 Task: Log work in the project AgileHive for the issue 'Create a new online platform for online public speaking courses with advanced speech analysis and feedback features' spent time as '4w 5d 3h 19m' and remaining time as '2w 3d 12h 59m' and move to top of backlog. Now add the issue to the epic 'Network infrastructure upgrade'. Log work in the project AgileHive for the issue 'Implement a new cloud-based talent management system for a company with advanced talent acquisition and performance evaluation features' spent time as '5w 5d 6h 57m' and remaining time as '3w 3d 6h 51m' and move to bottom of backlog. Now add the issue to the epic 'IT Access Management'
Action: Mouse moved to (188, 64)
Screenshot: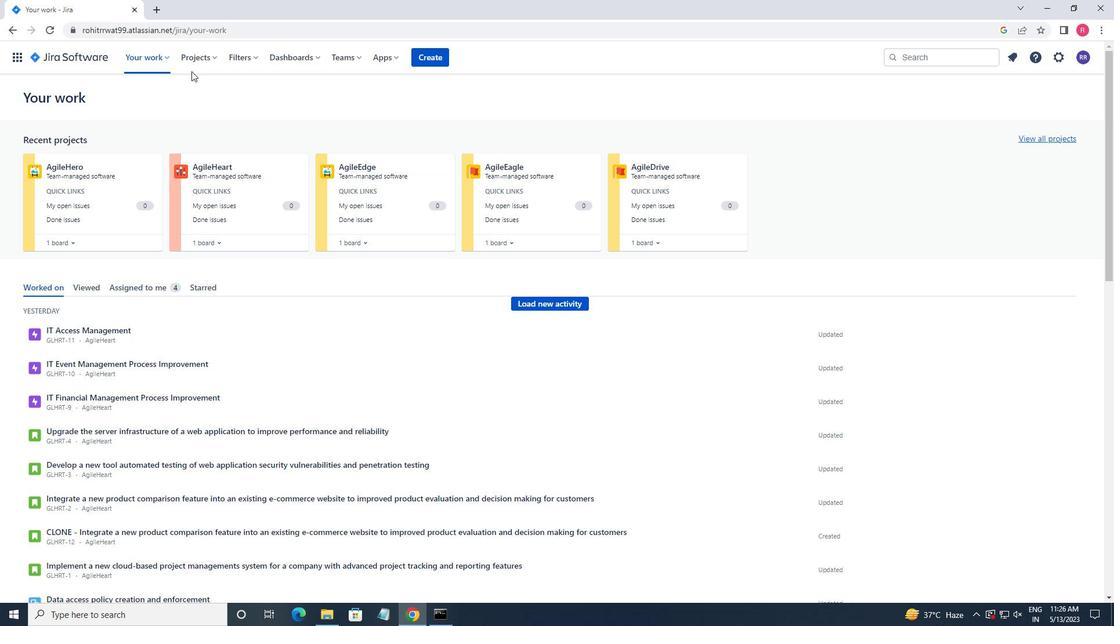 
Action: Mouse pressed left at (188, 64)
Screenshot: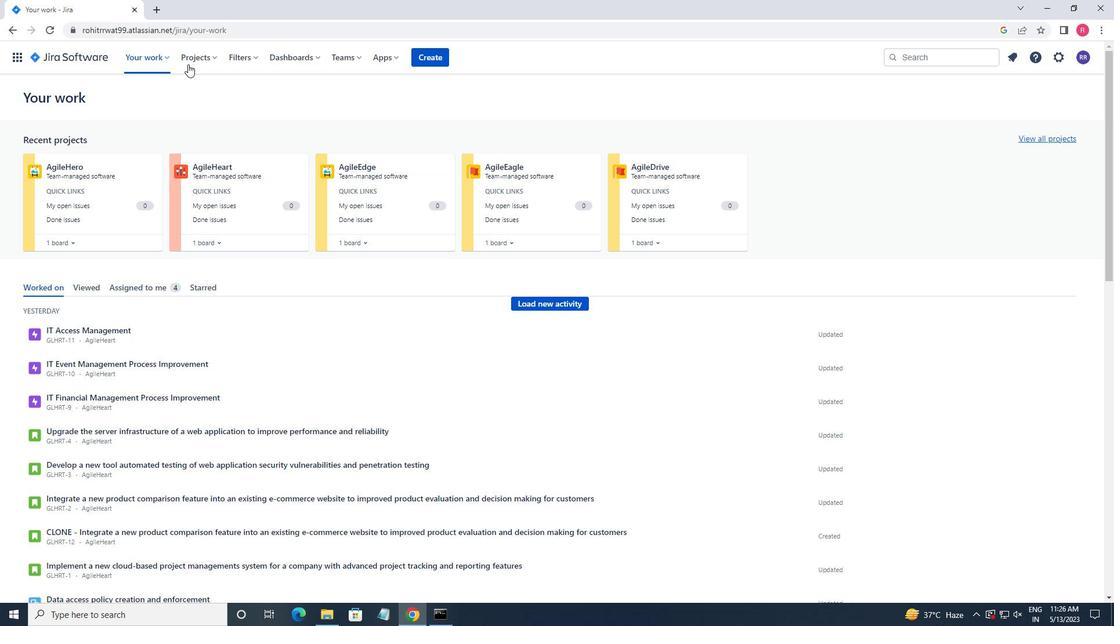 
Action: Mouse moved to (226, 113)
Screenshot: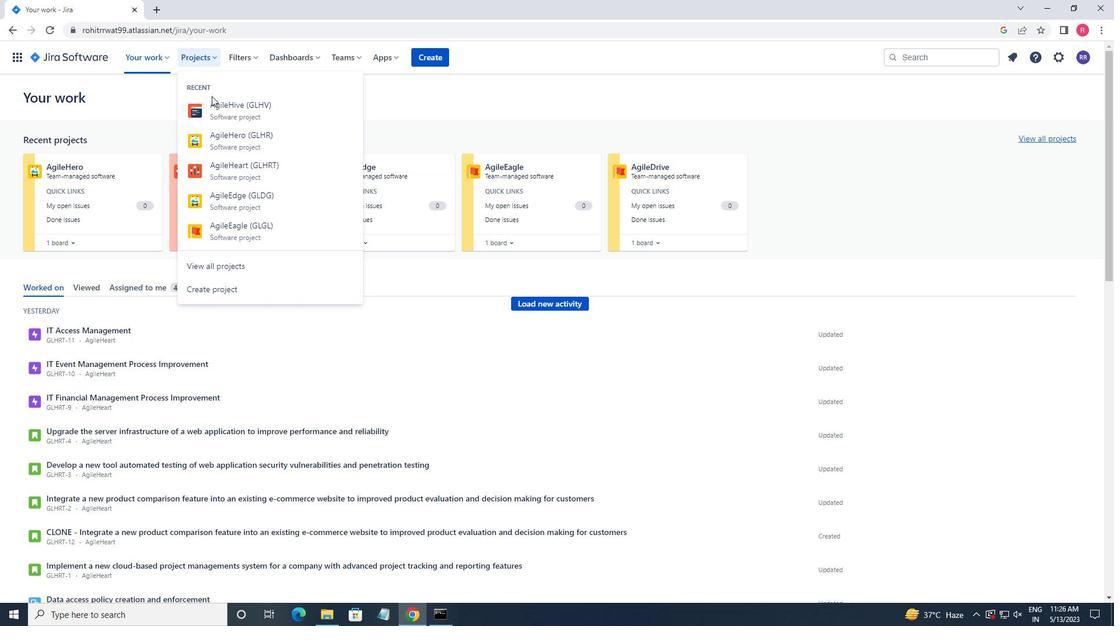 
Action: Mouse pressed left at (226, 113)
Screenshot: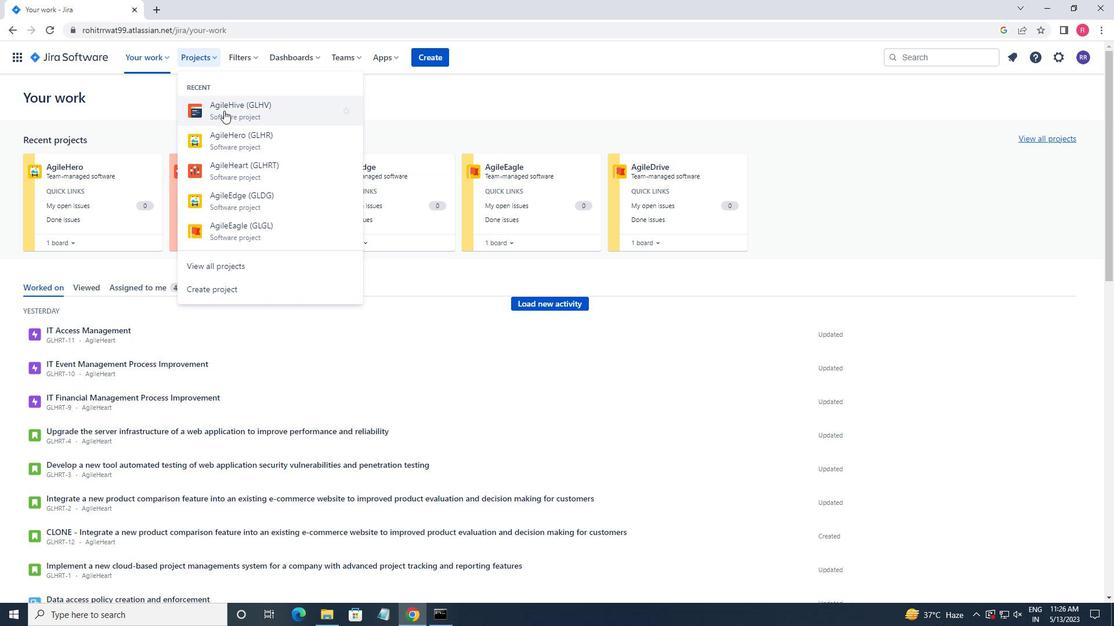 
Action: Mouse moved to (58, 179)
Screenshot: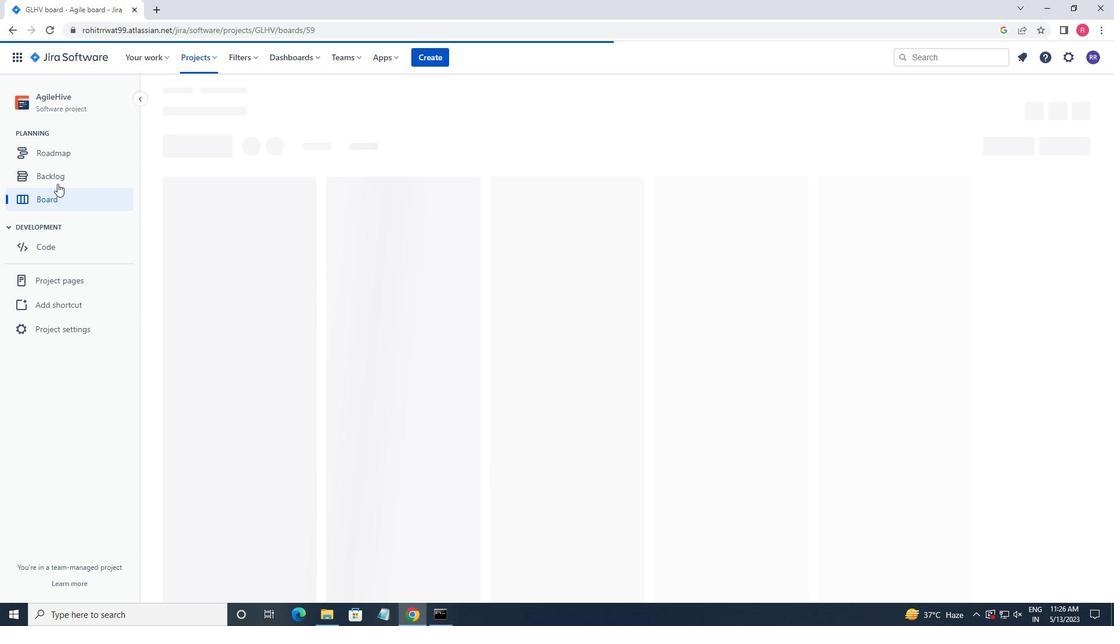 
Action: Mouse pressed left at (58, 179)
Screenshot: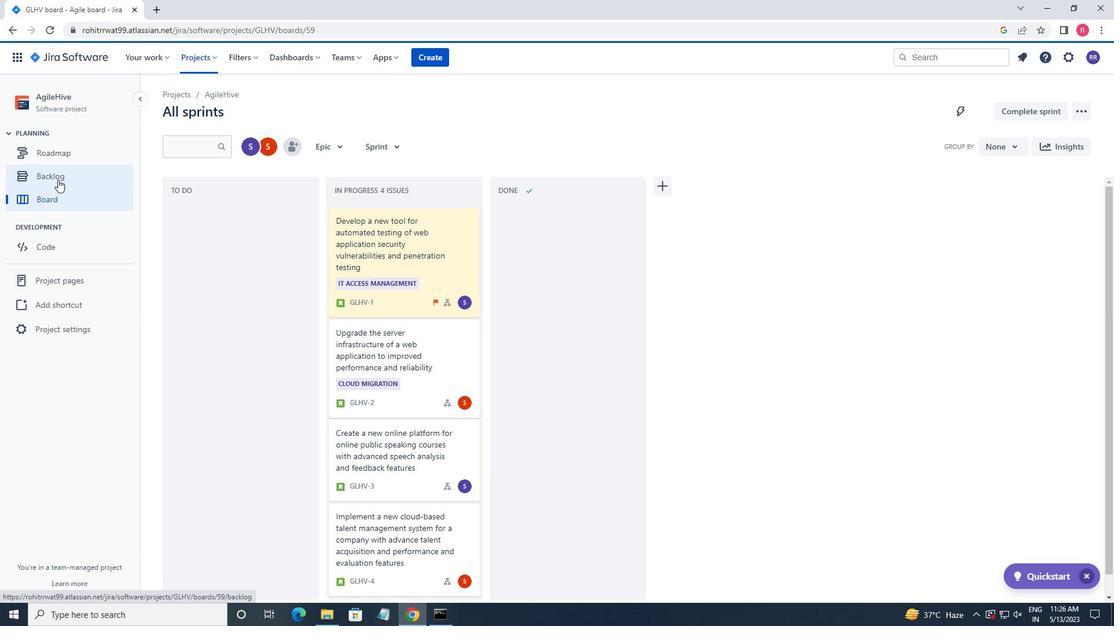 
Action: Mouse moved to (860, 229)
Screenshot: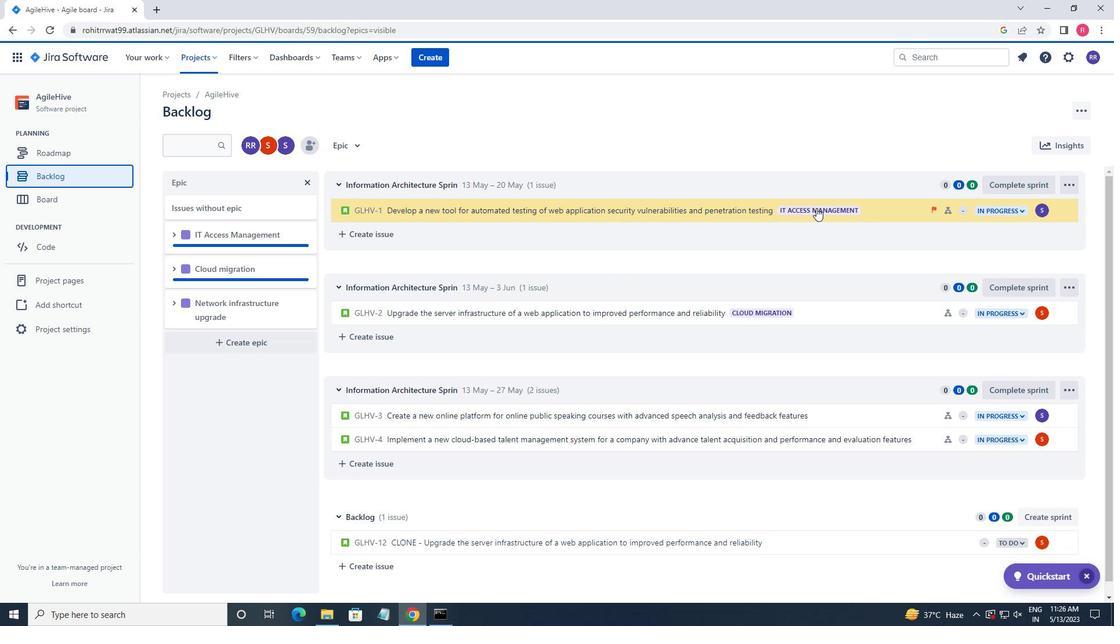 
Action: Mouse scrolled (860, 229) with delta (0, 0)
Screenshot: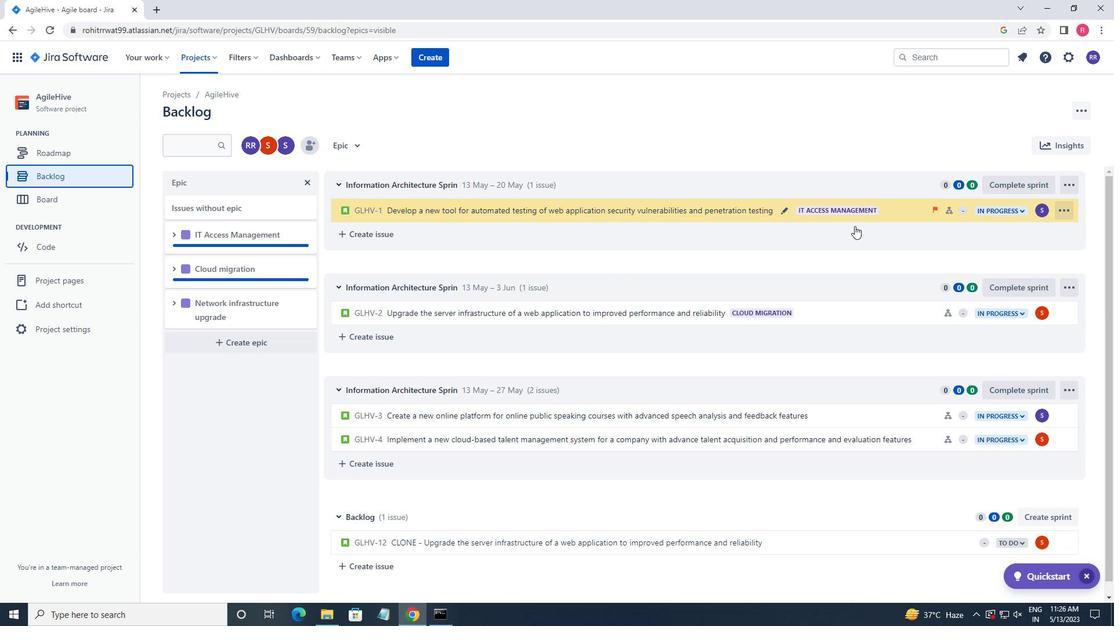 
Action: Mouse scrolled (860, 229) with delta (0, 0)
Screenshot: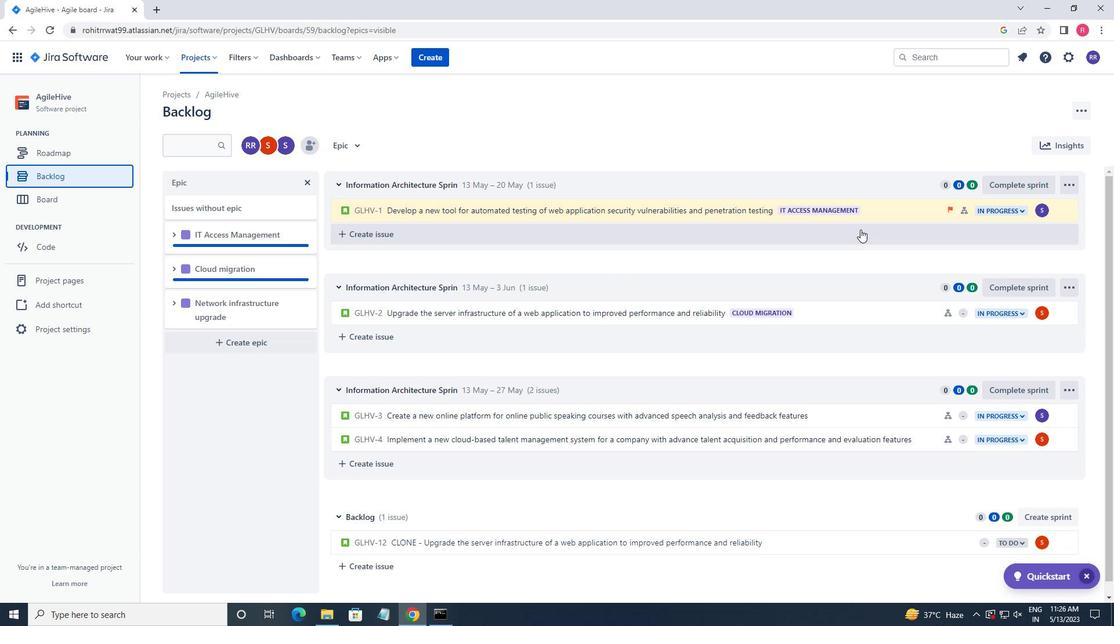 
Action: Mouse scrolled (860, 229) with delta (0, 0)
Screenshot: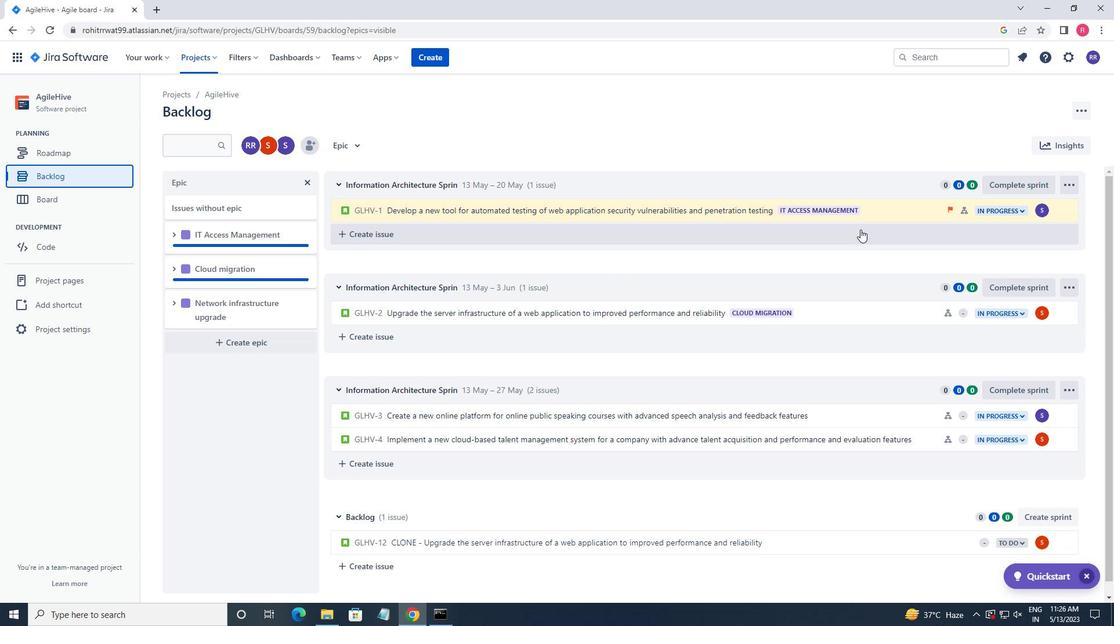 
Action: Mouse moved to (906, 398)
Screenshot: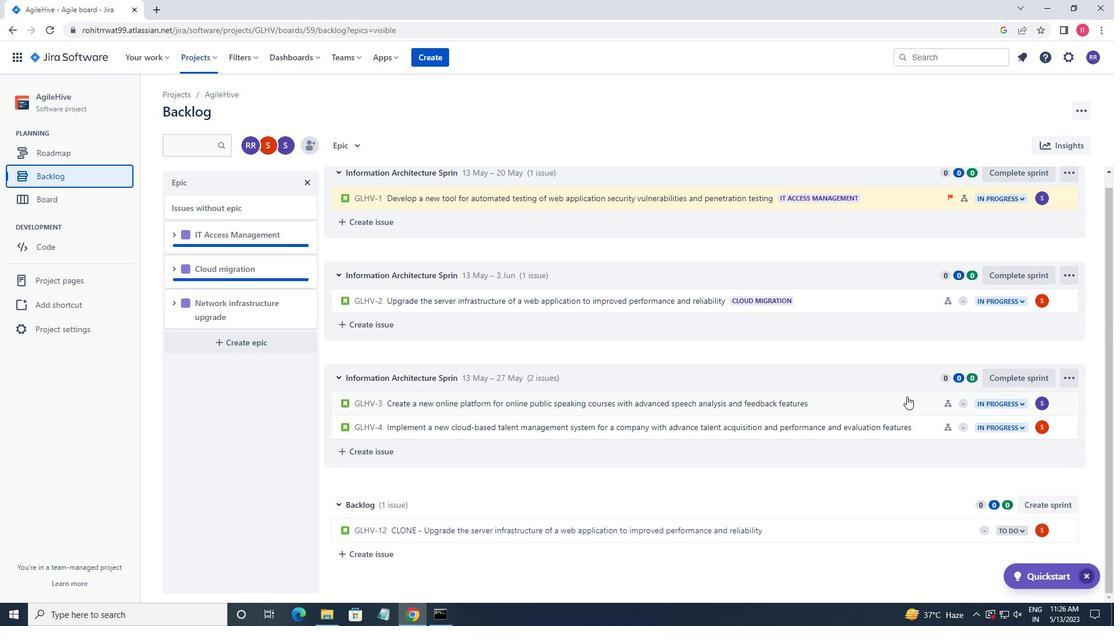 
Action: Mouse pressed left at (906, 398)
Screenshot: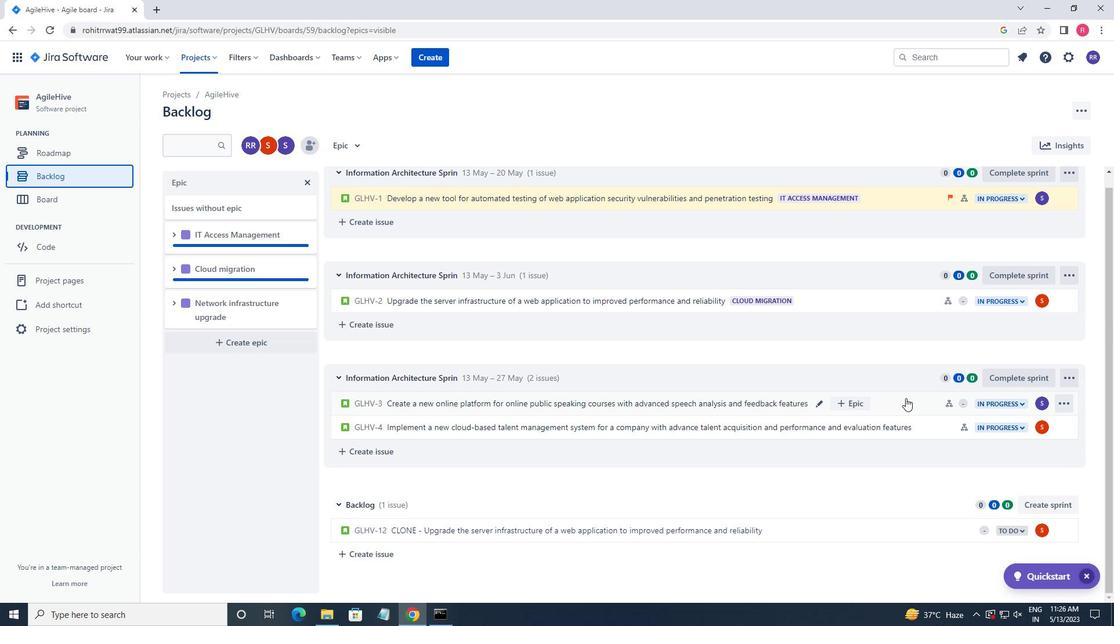 
Action: Mouse moved to (1068, 177)
Screenshot: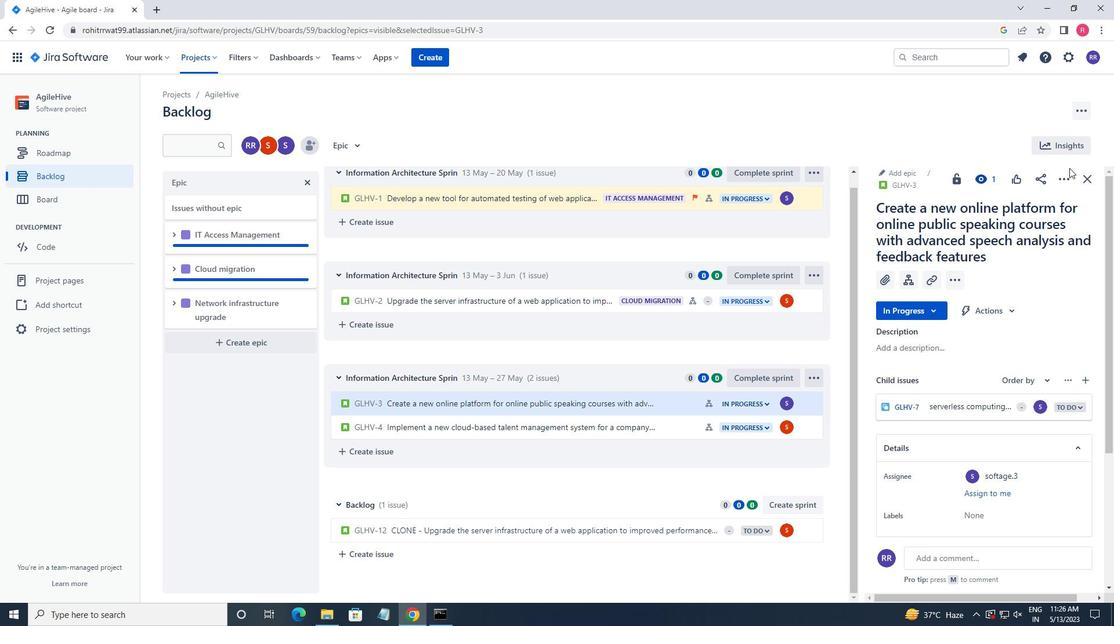 
Action: Mouse pressed left at (1068, 177)
Screenshot: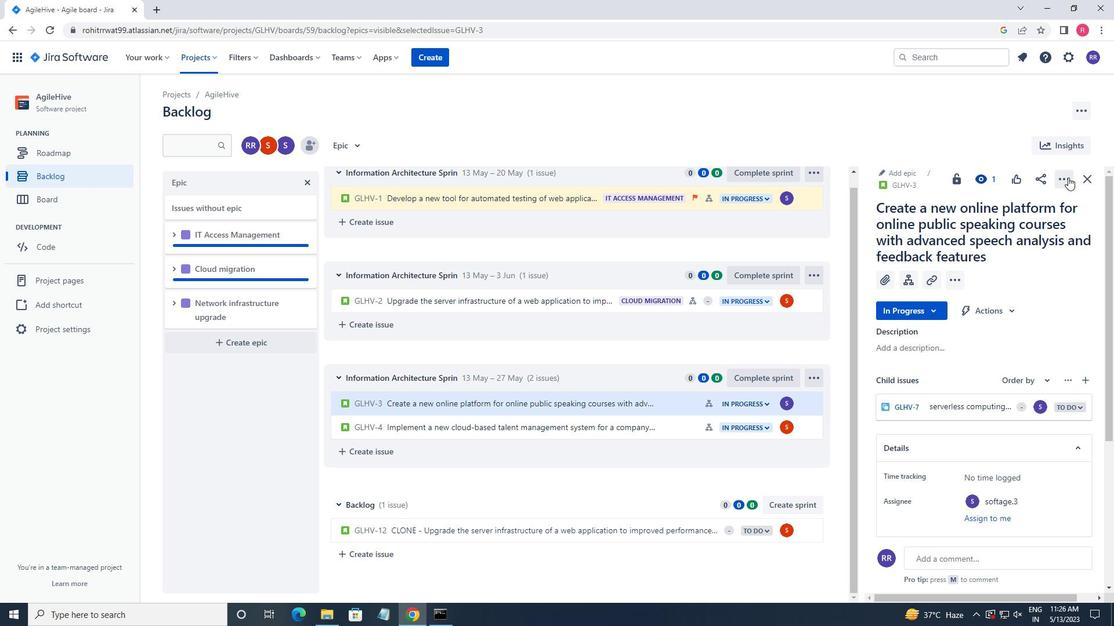 
Action: Mouse moved to (1020, 219)
Screenshot: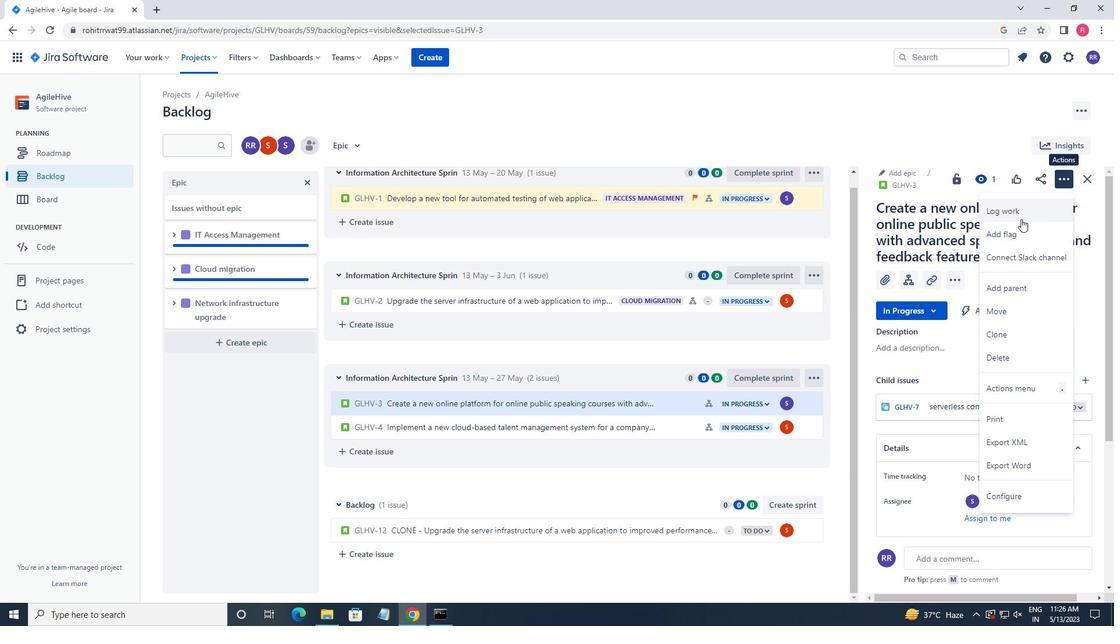 
Action: Mouse pressed left at (1020, 219)
Screenshot: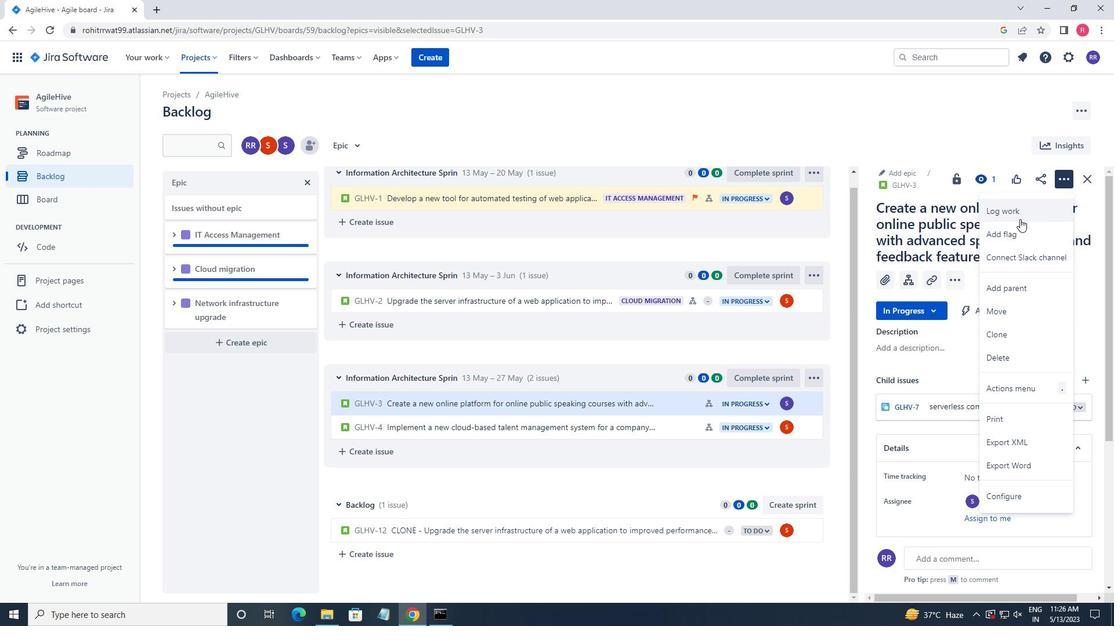 
Action: Key pressed 4w<Key.space>5d<Key.space>3h<Key.space>19m<Key.tab>2w<Key.space>3d<Key.space>12<Key.space>59m
Screenshot: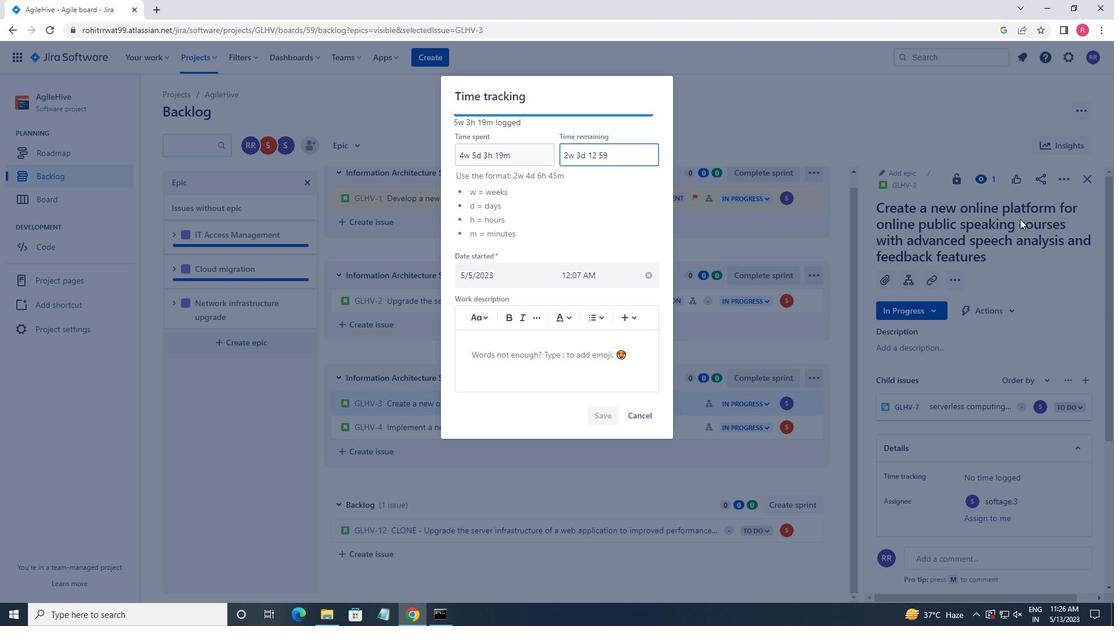 
Action: Mouse scrolled (1020, 218) with delta (0, 0)
Screenshot: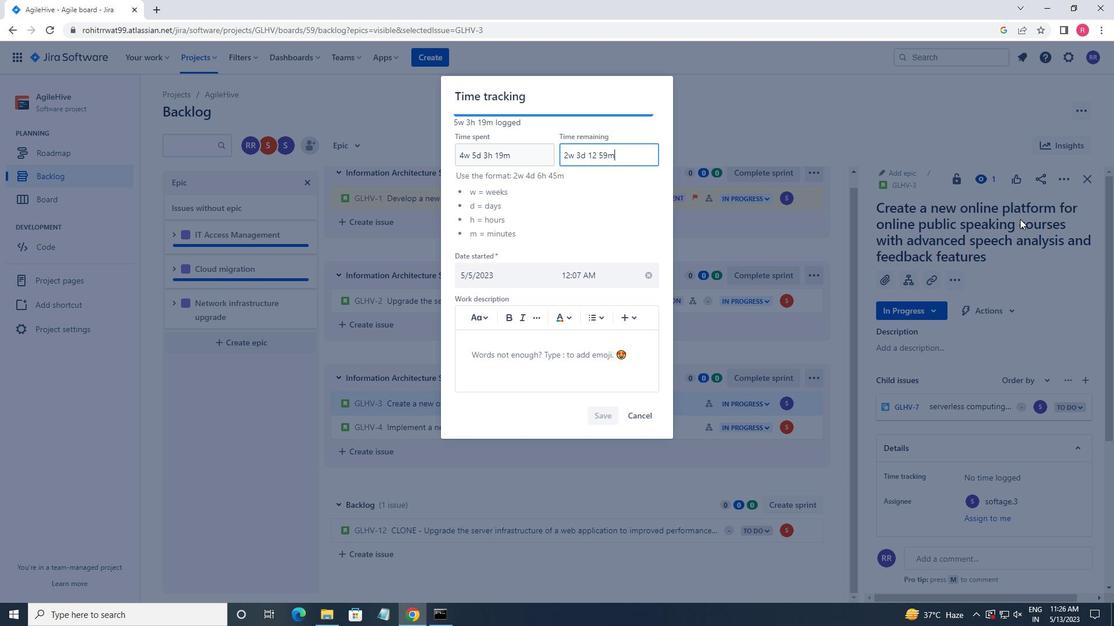 
Action: Mouse moved to (598, 159)
Screenshot: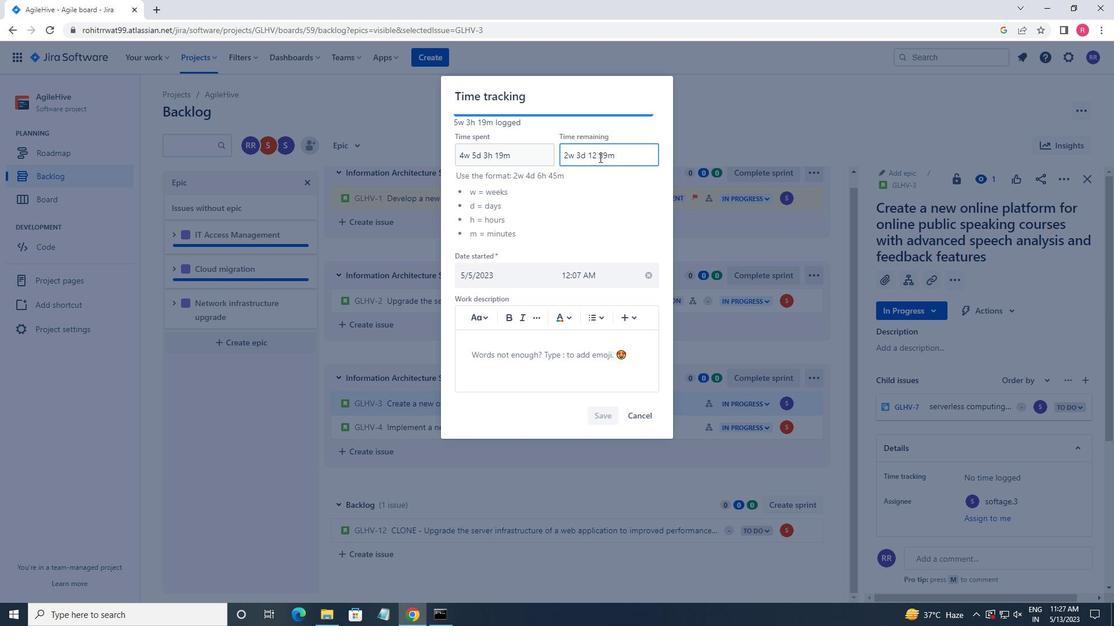 
Action: Mouse pressed left at (598, 159)
Screenshot: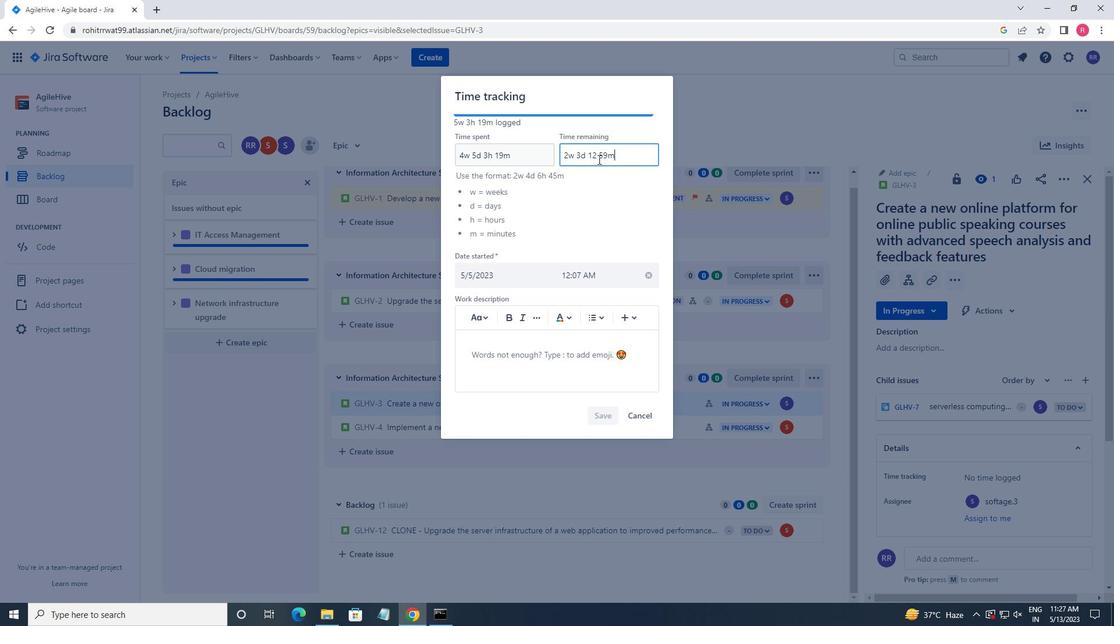 
Action: Key pressed <Key.backspace>h<Key.space>
Screenshot: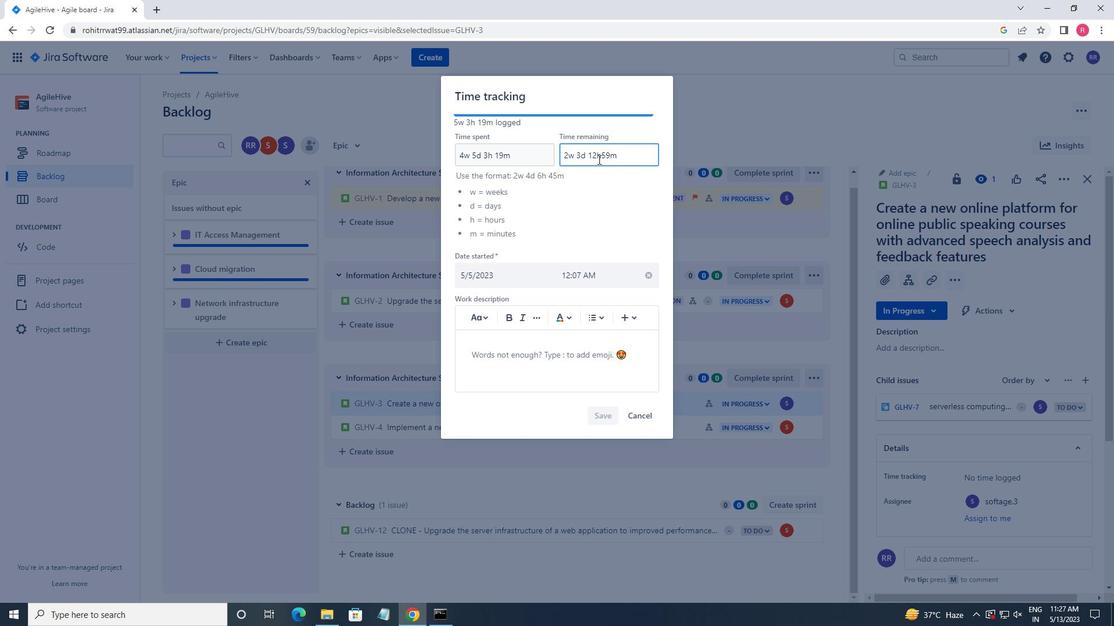 
Action: Mouse moved to (612, 411)
Screenshot: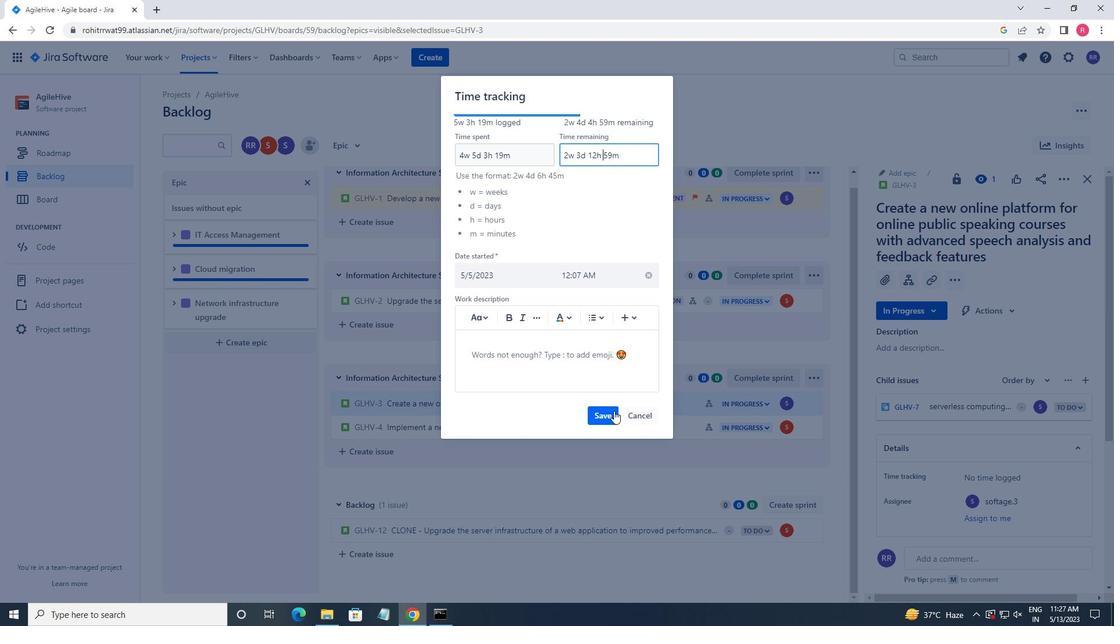 
Action: Mouse pressed left at (612, 411)
Screenshot: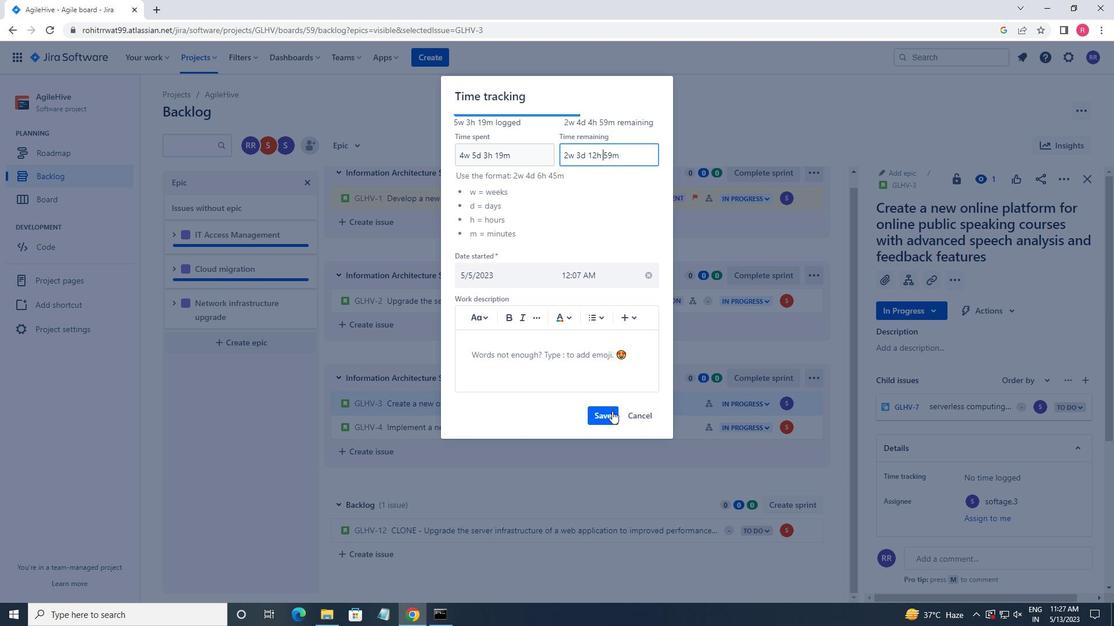 
Action: Mouse moved to (811, 406)
Screenshot: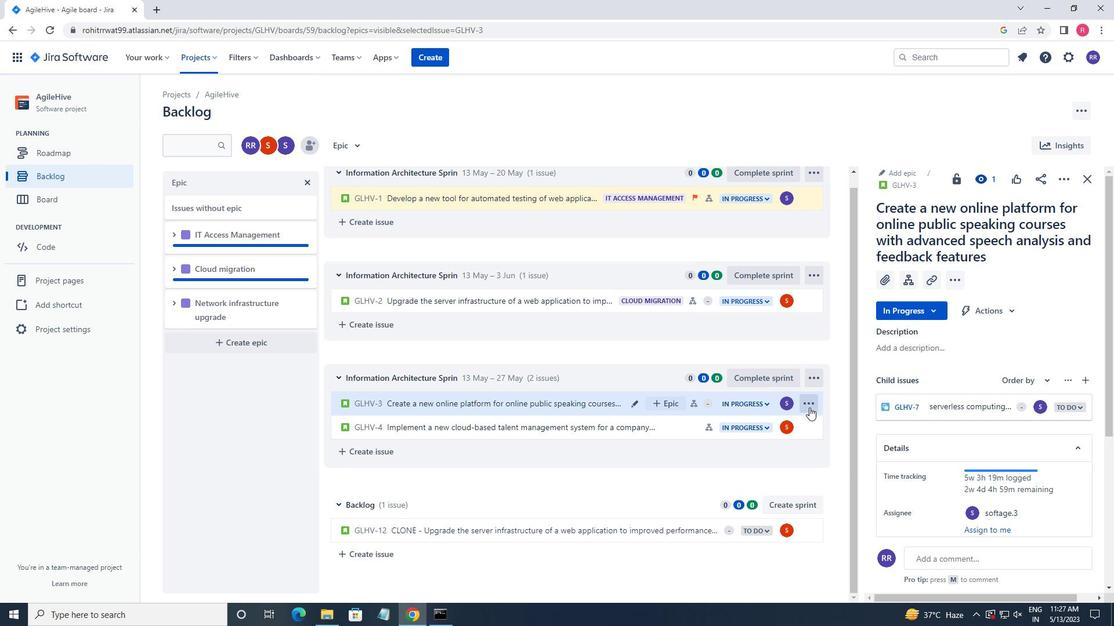 
Action: Mouse pressed left at (811, 406)
Screenshot: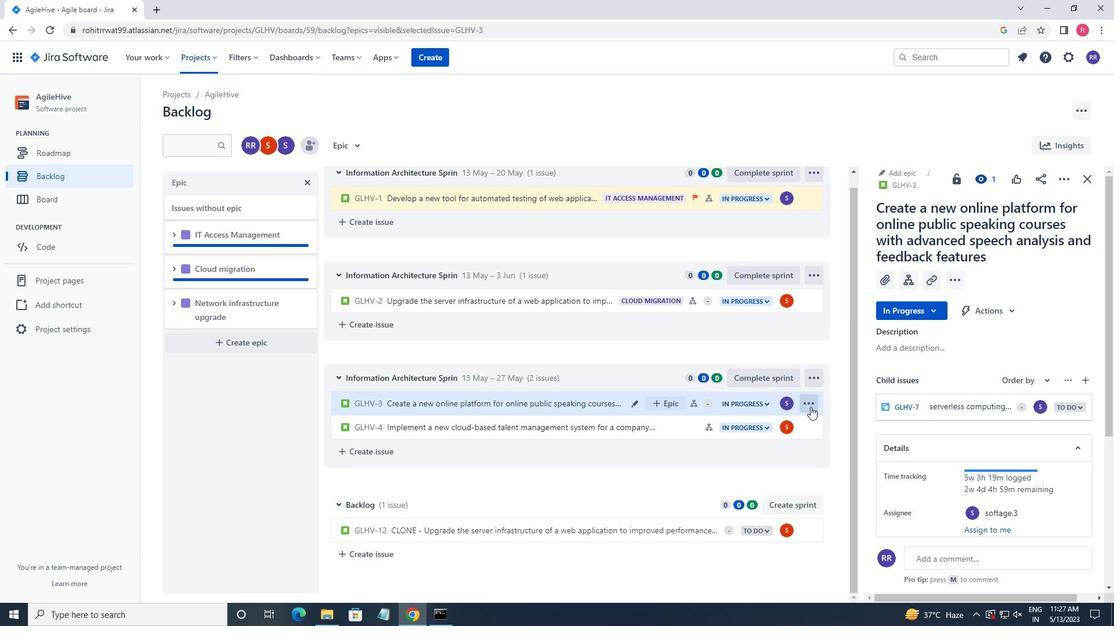 
Action: Mouse moved to (765, 361)
Screenshot: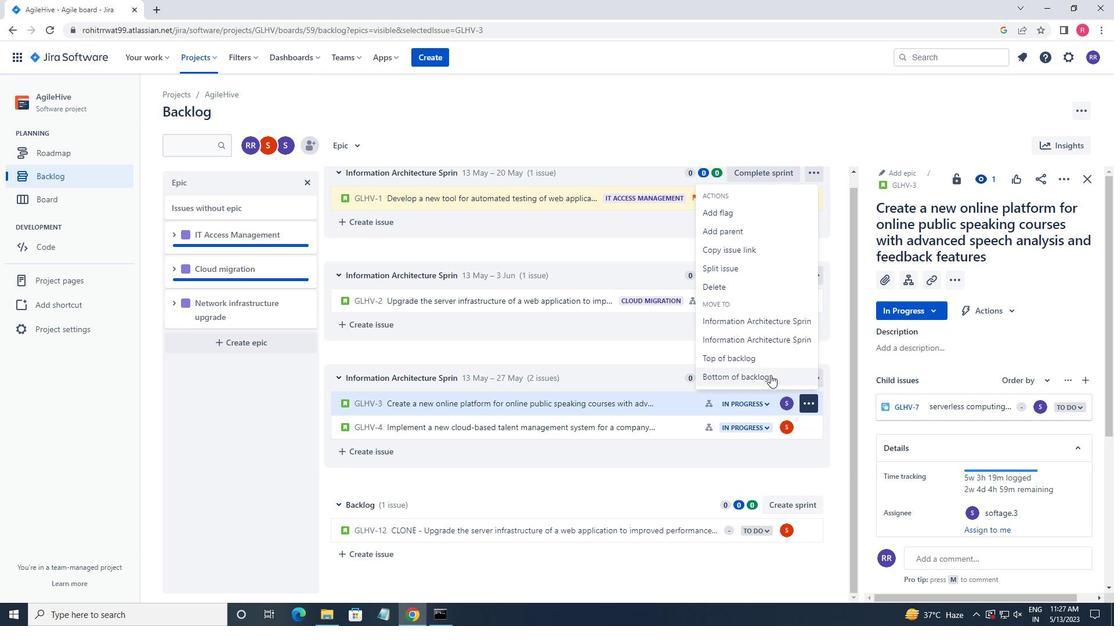 
Action: Mouse pressed left at (765, 361)
Screenshot: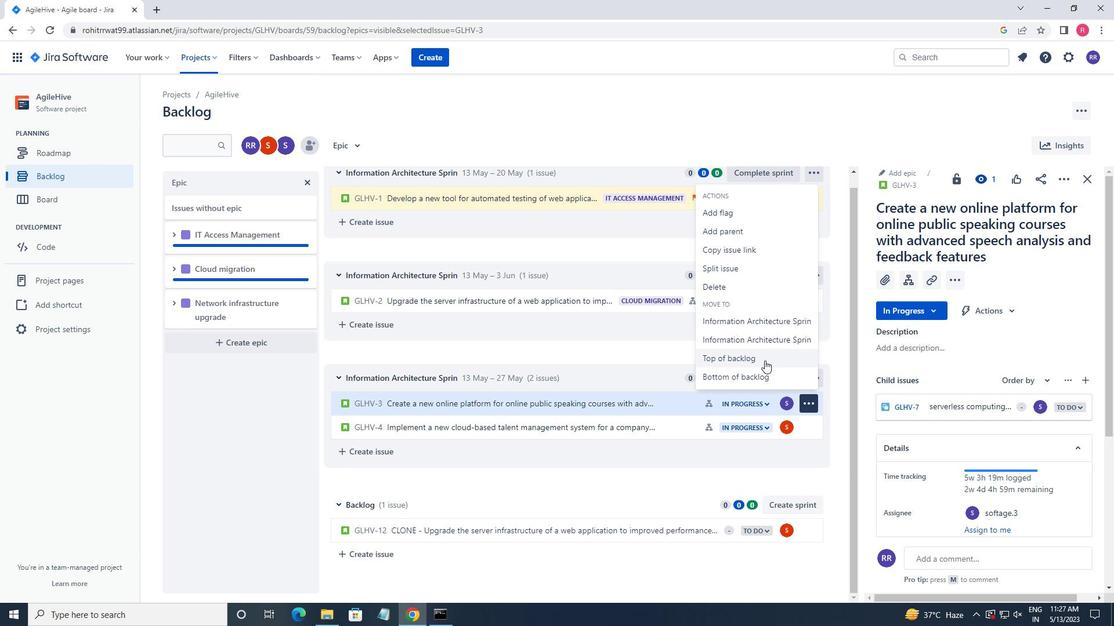 
Action: Mouse moved to (589, 194)
Screenshot: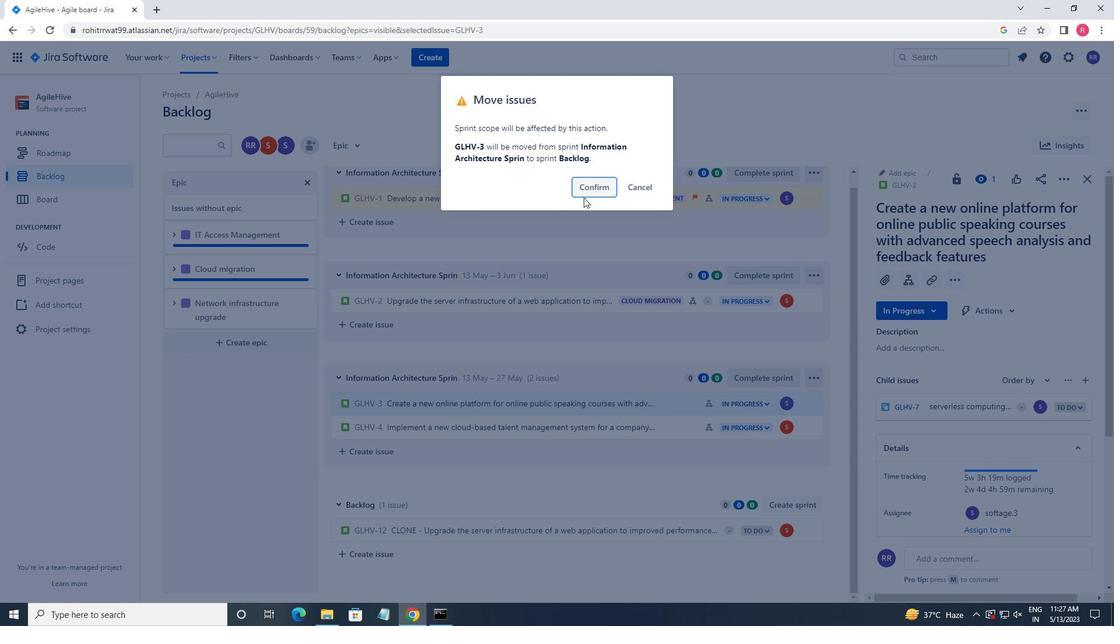 
Action: Mouse pressed left at (589, 194)
Screenshot: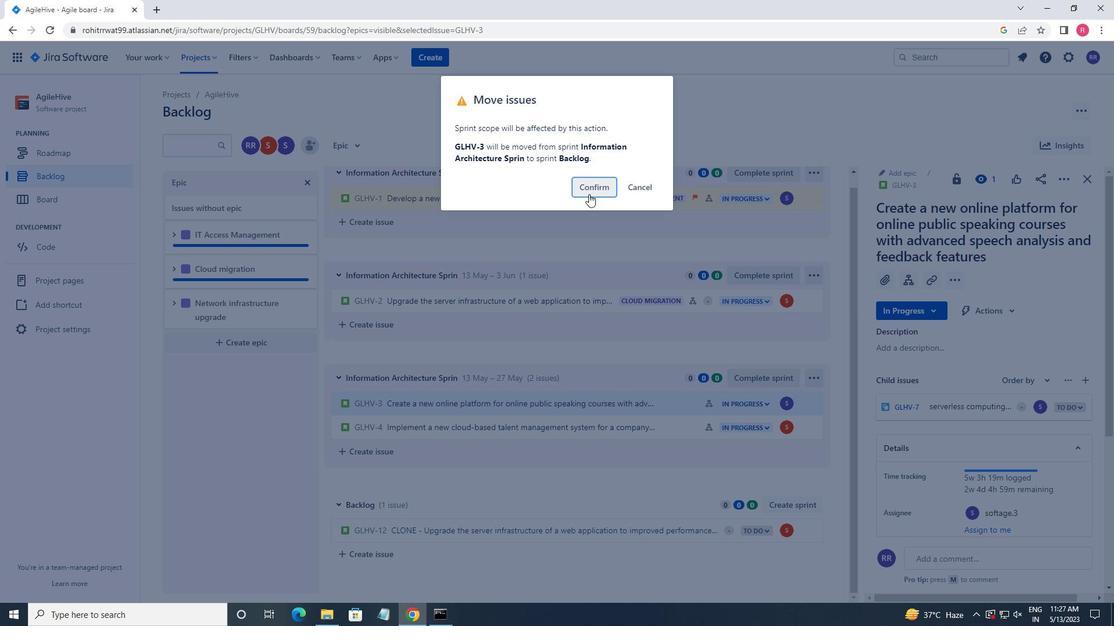 
Action: Mouse moved to (625, 354)
Screenshot: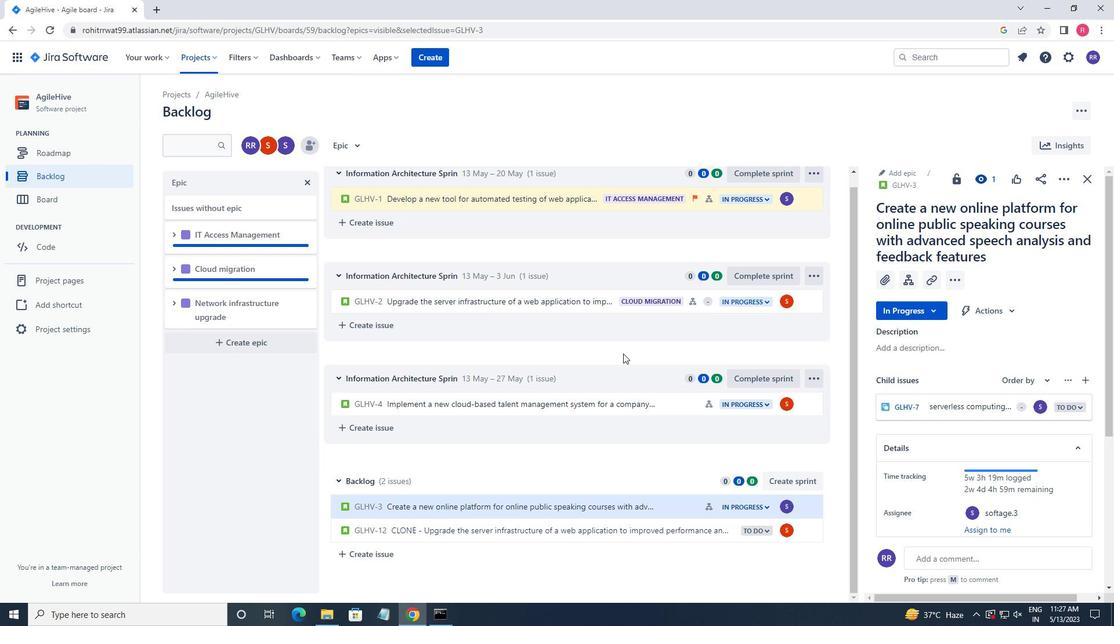 
Action: Mouse scrolled (625, 354) with delta (0, 0)
Screenshot: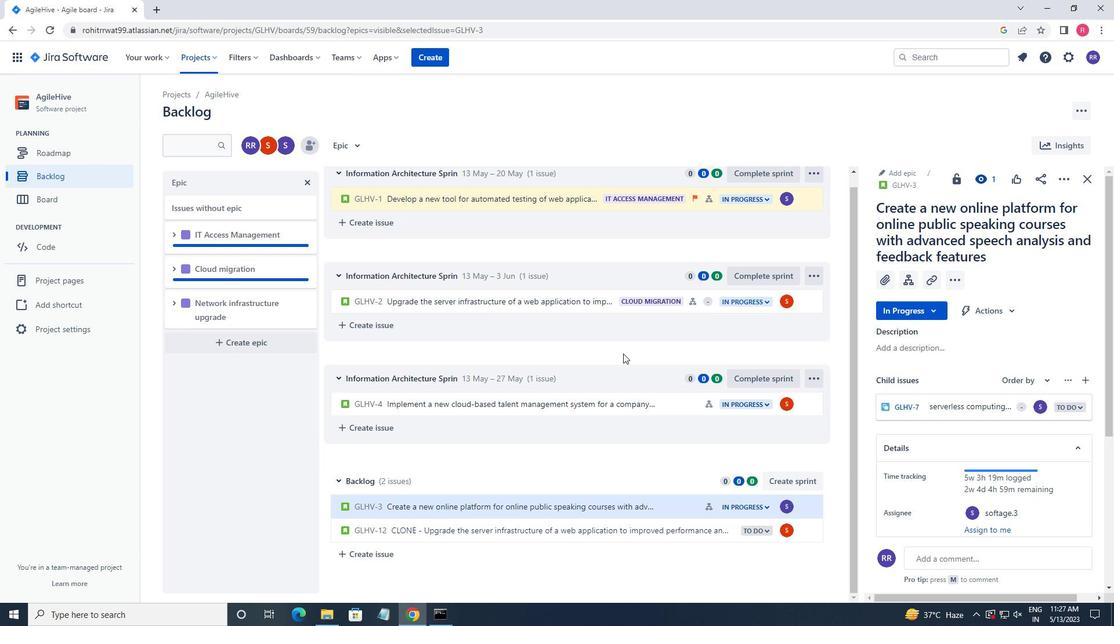 
Action: Mouse moved to (631, 358)
Screenshot: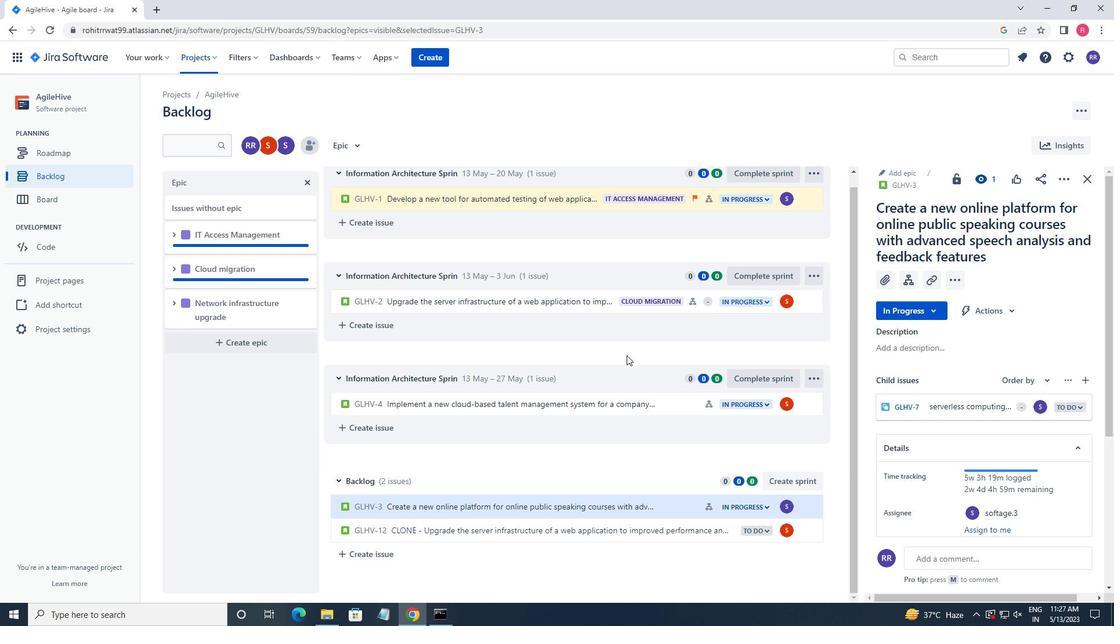 
Action: Mouse scrolled (631, 358) with delta (0, 0)
Screenshot: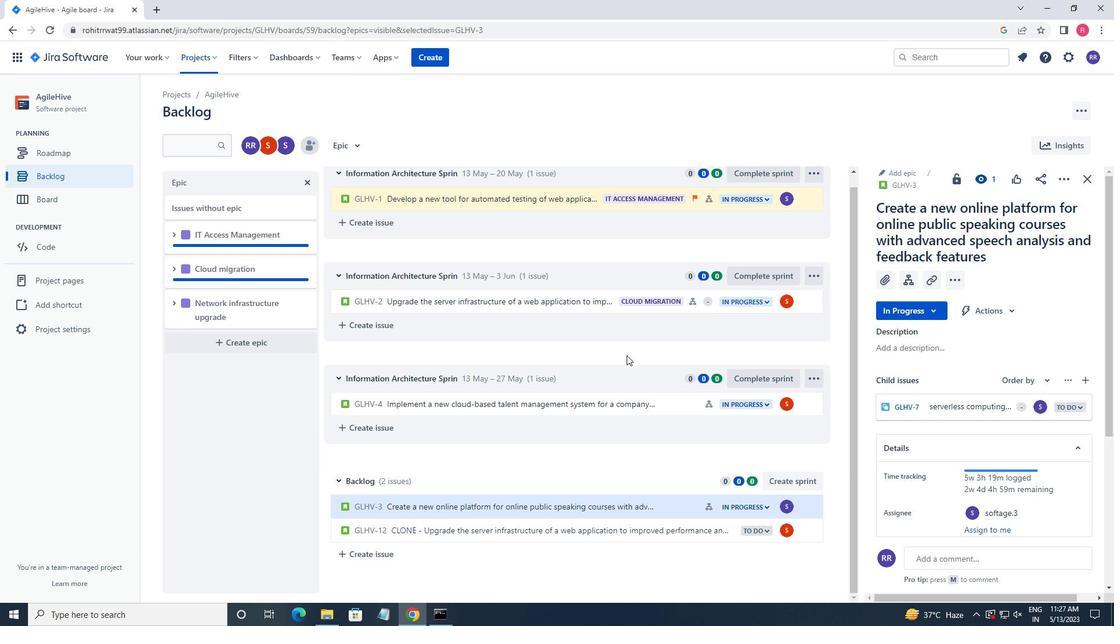
Action: Mouse moved to (633, 366)
Screenshot: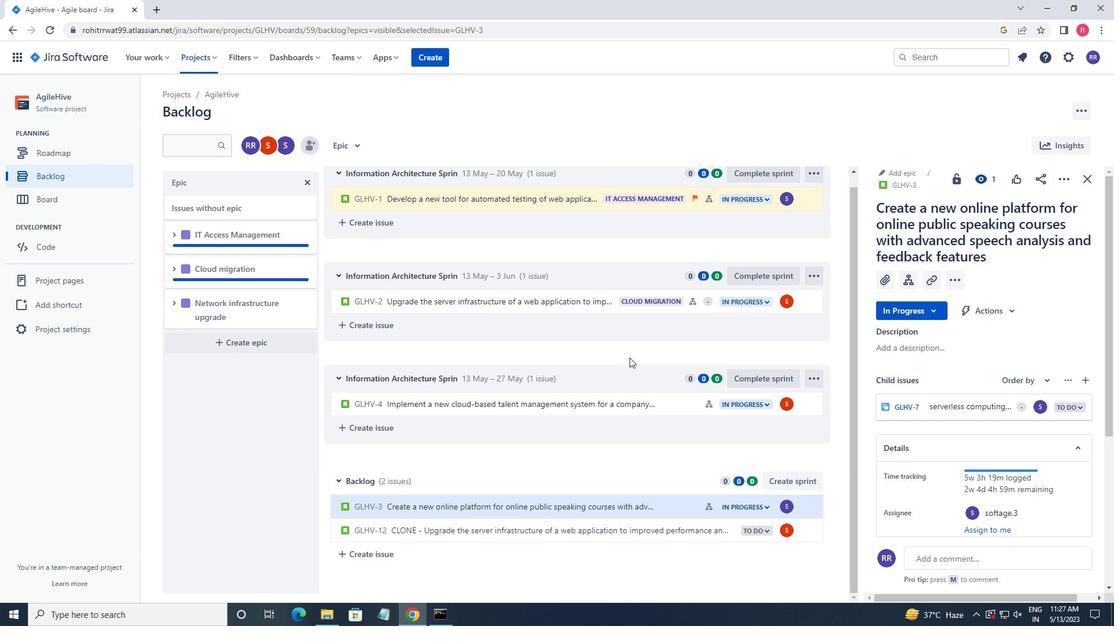 
Action: Mouse scrolled (633, 365) with delta (0, 0)
Screenshot: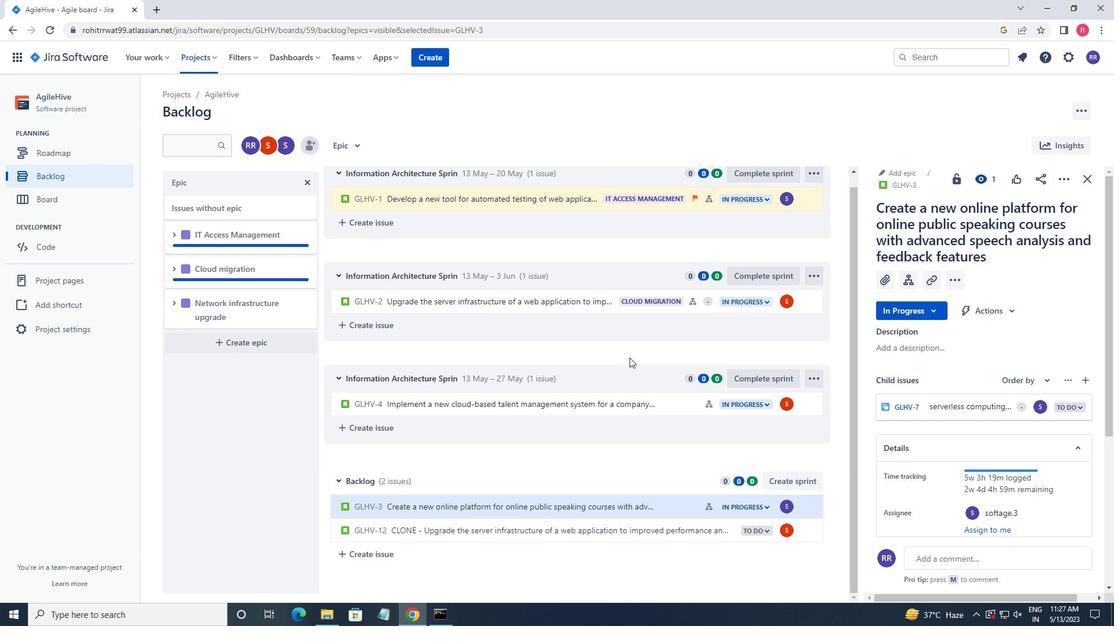 
Action: Mouse moved to (635, 370)
Screenshot: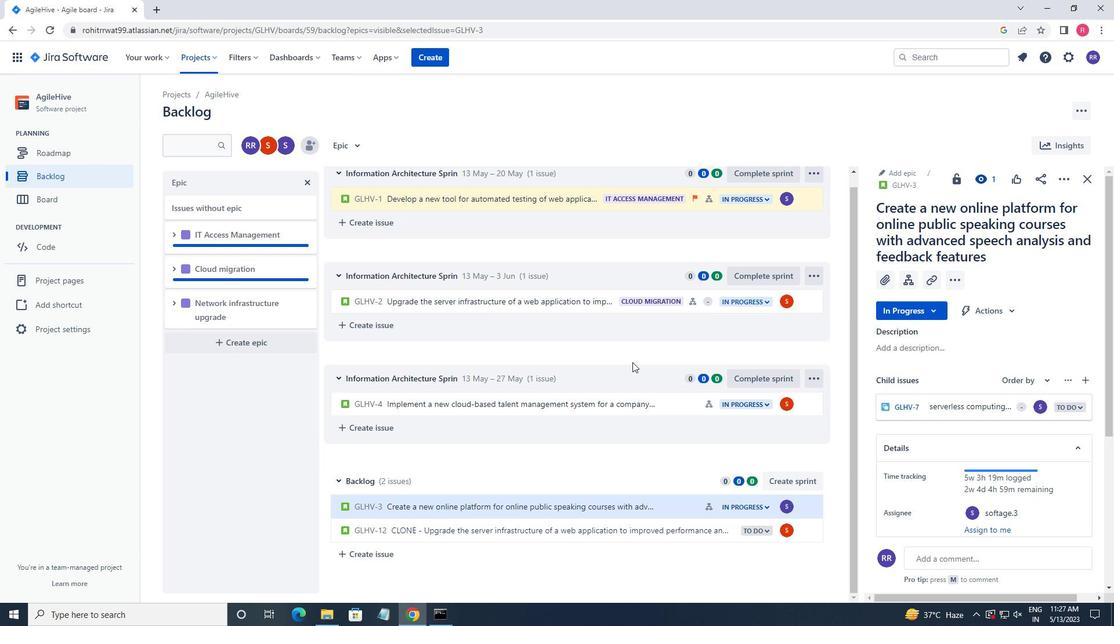 
Action: Mouse scrolled (635, 369) with delta (0, 0)
Screenshot: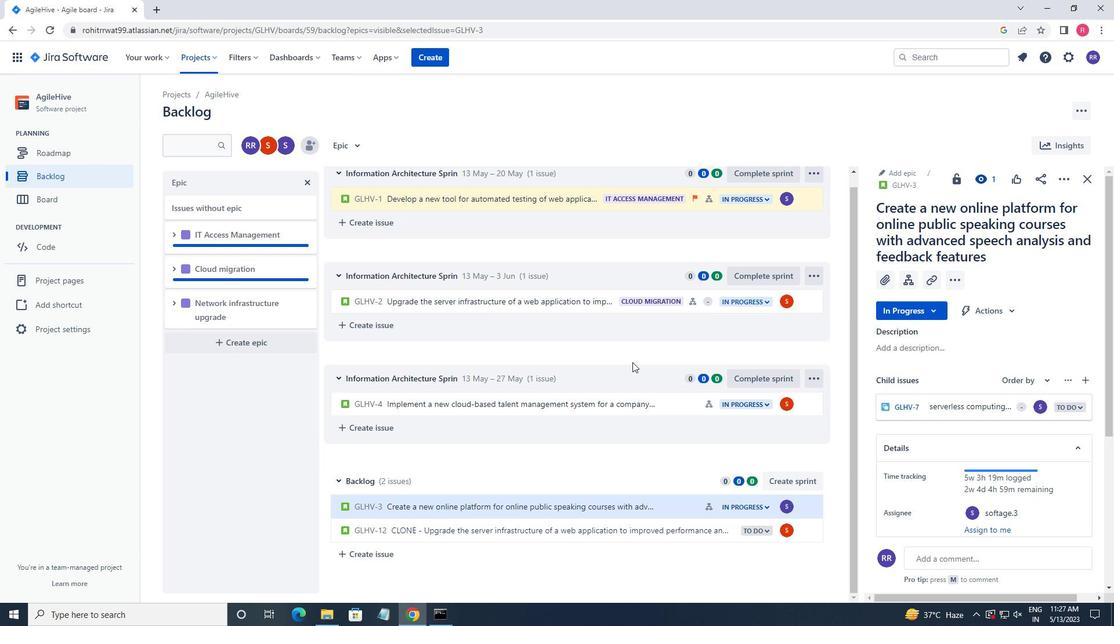
Action: Mouse moved to (658, 504)
Screenshot: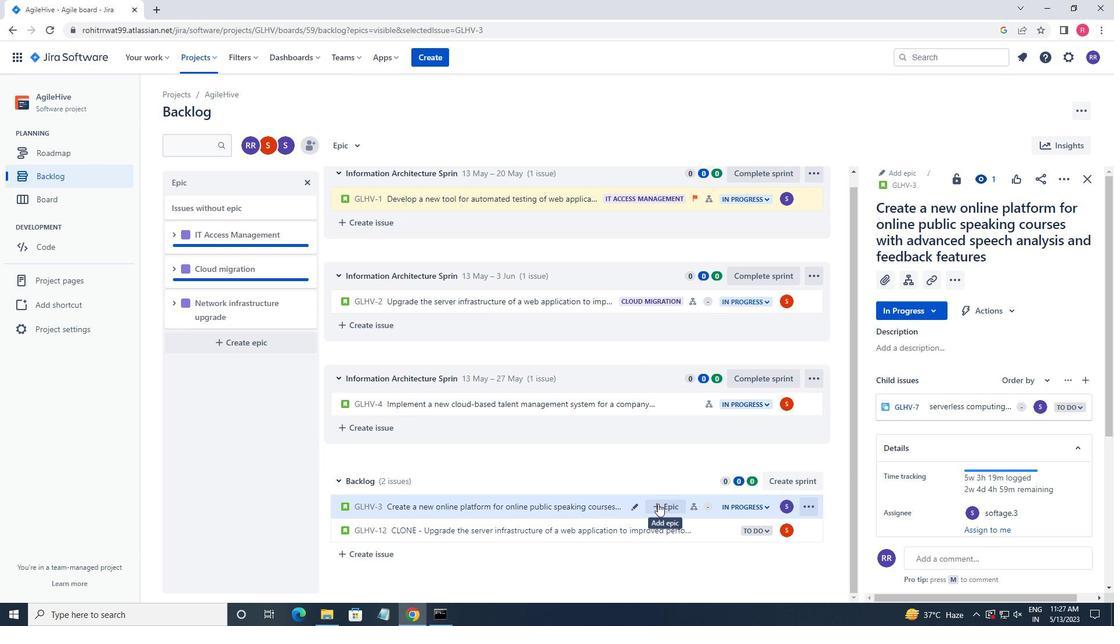 
Action: Mouse pressed left at (658, 504)
Screenshot: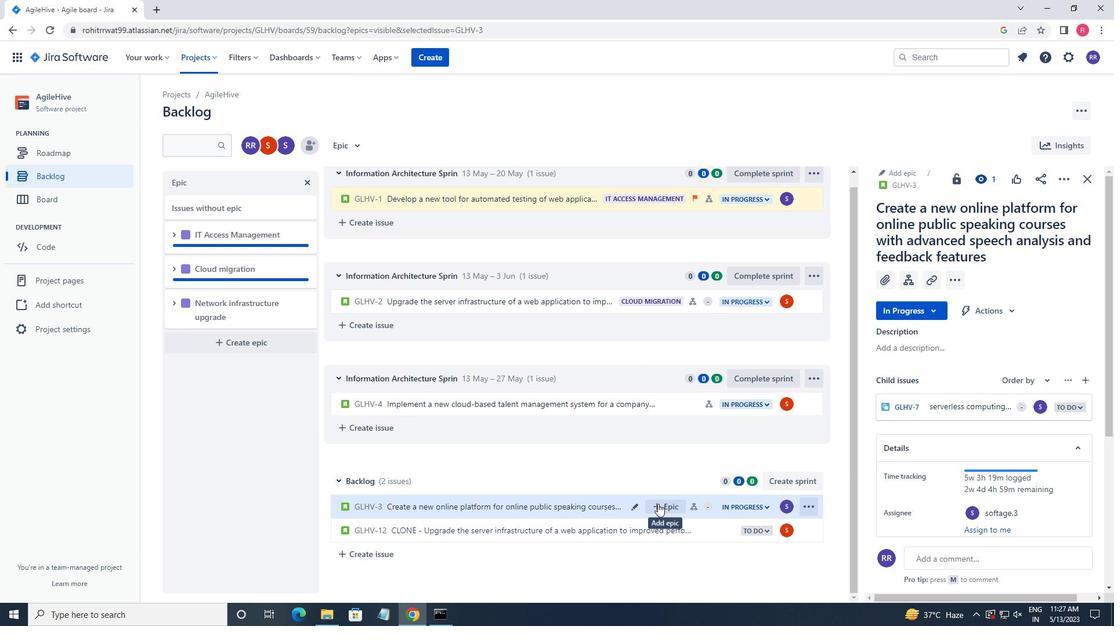 
Action: Mouse moved to (697, 551)
Screenshot: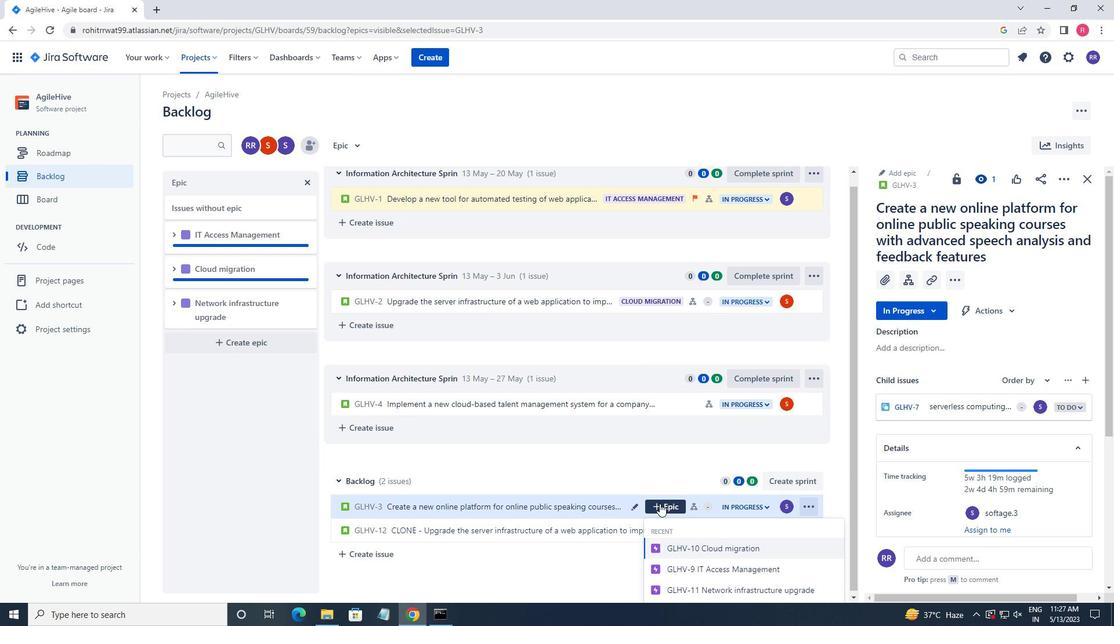 
Action: Mouse scrolled (697, 550) with delta (0, 0)
Screenshot: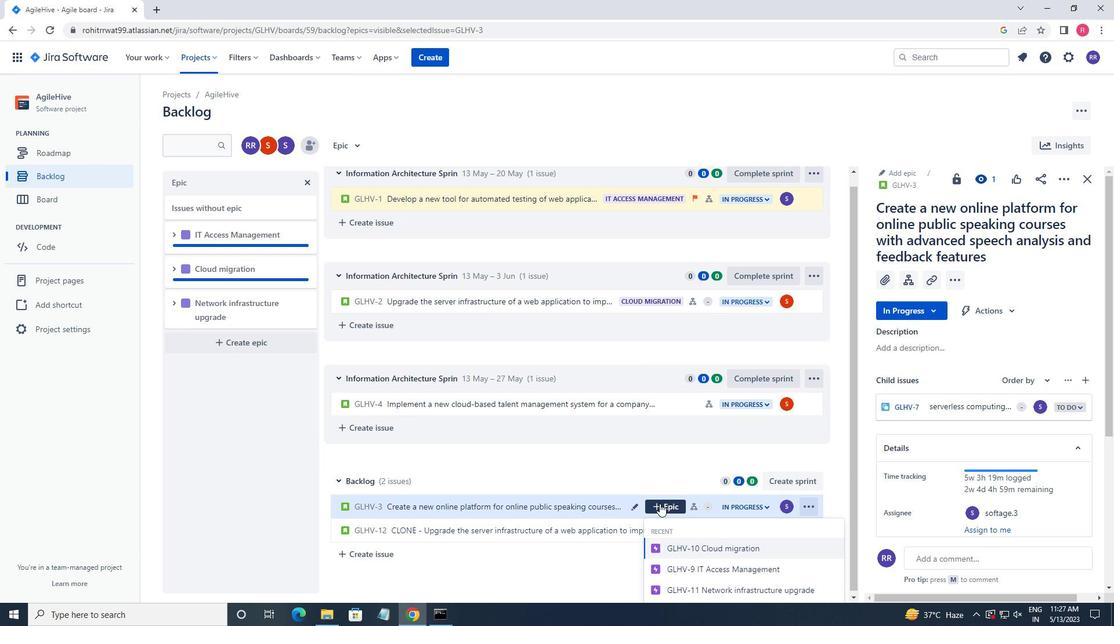 
Action: Mouse moved to (717, 559)
Screenshot: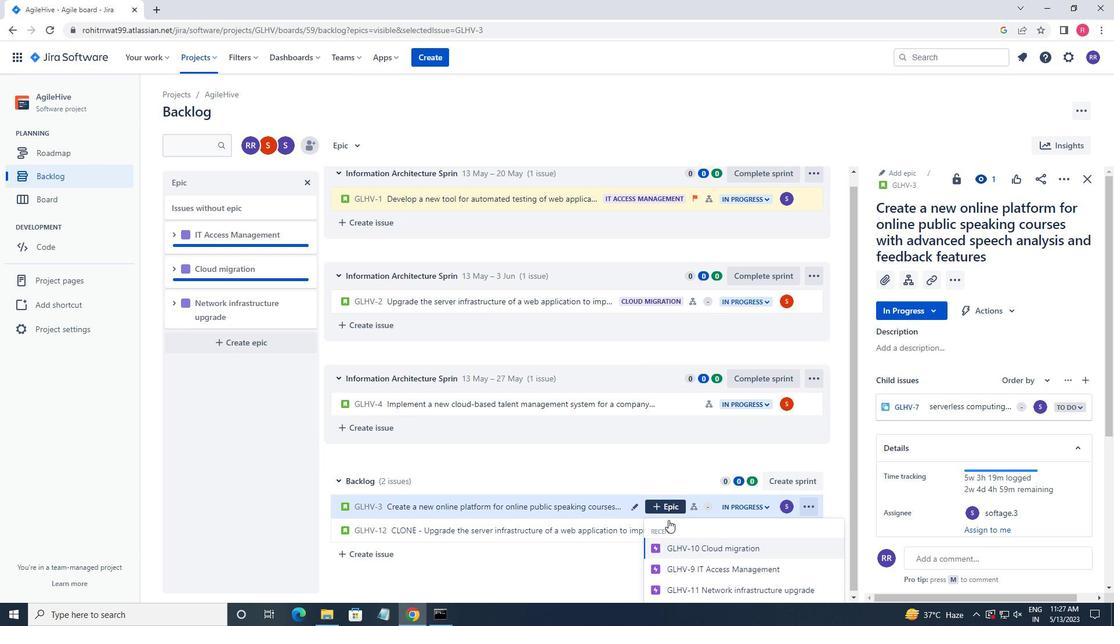 
Action: Mouse scrolled (717, 559) with delta (0, 0)
Screenshot: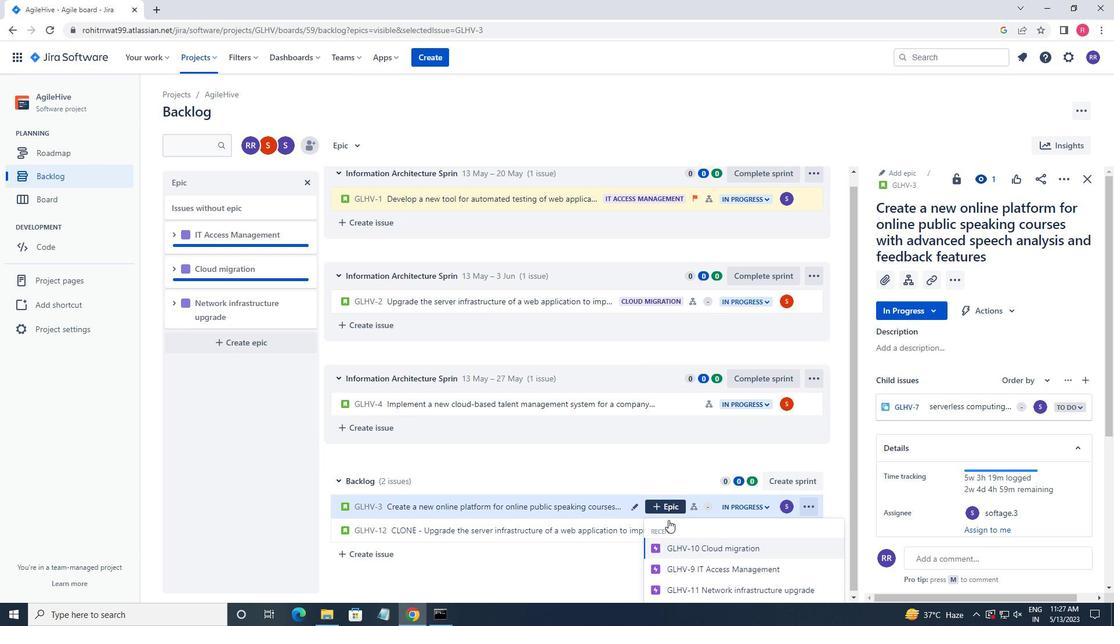 
Action: Mouse scrolled (717, 559) with delta (0, 0)
Screenshot: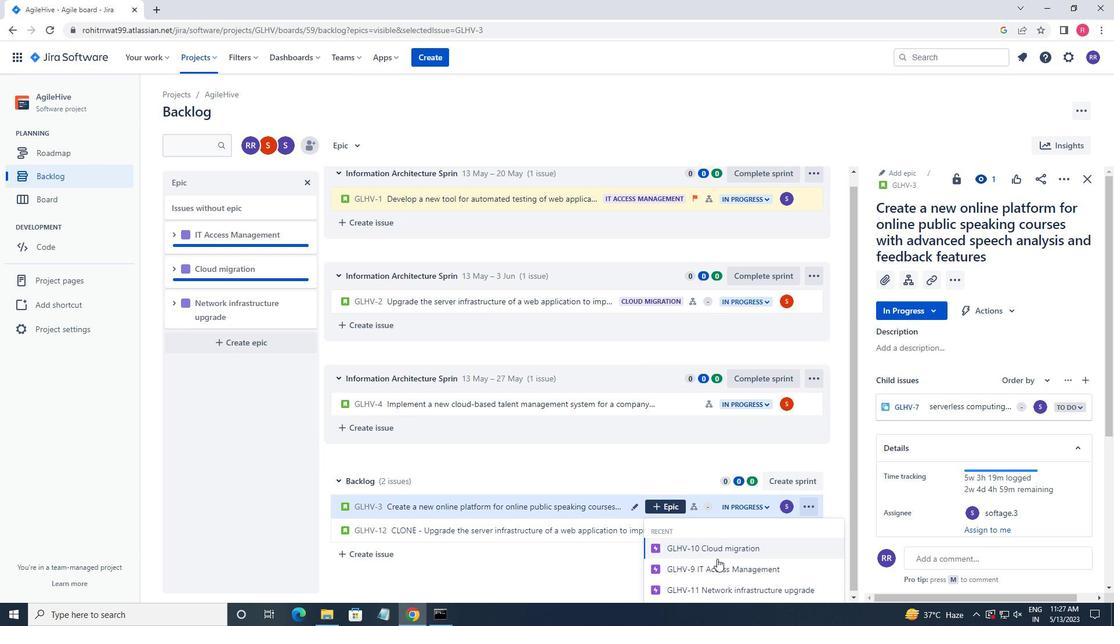 
Action: Mouse moved to (717, 559)
Screenshot: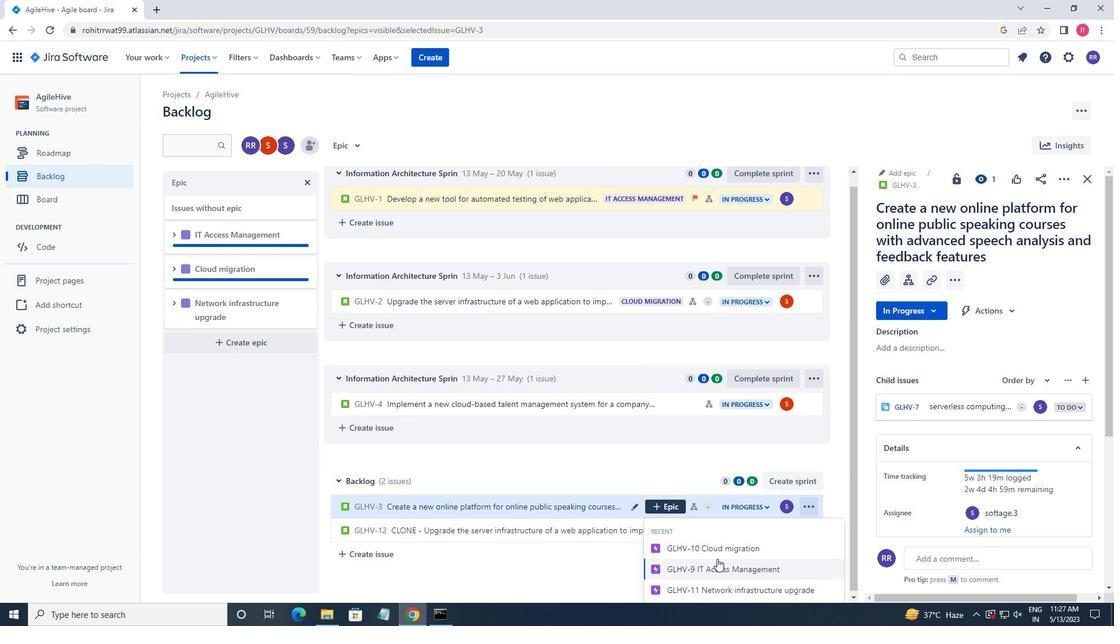 
Action: Mouse scrolled (717, 559) with delta (0, 0)
Screenshot: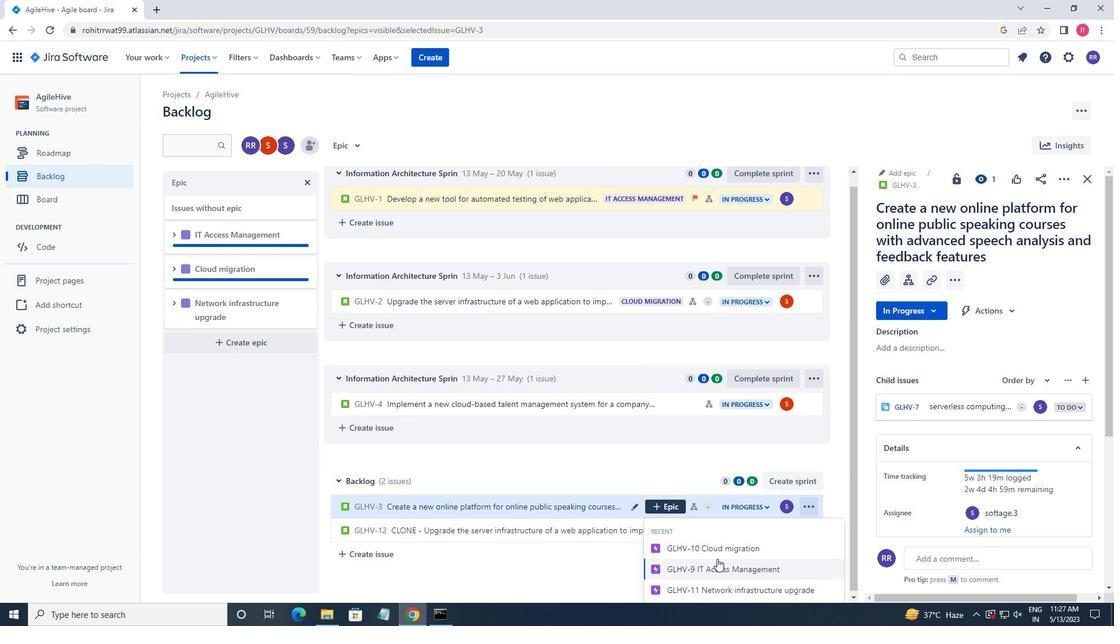 
Action: Mouse moved to (714, 550)
Screenshot: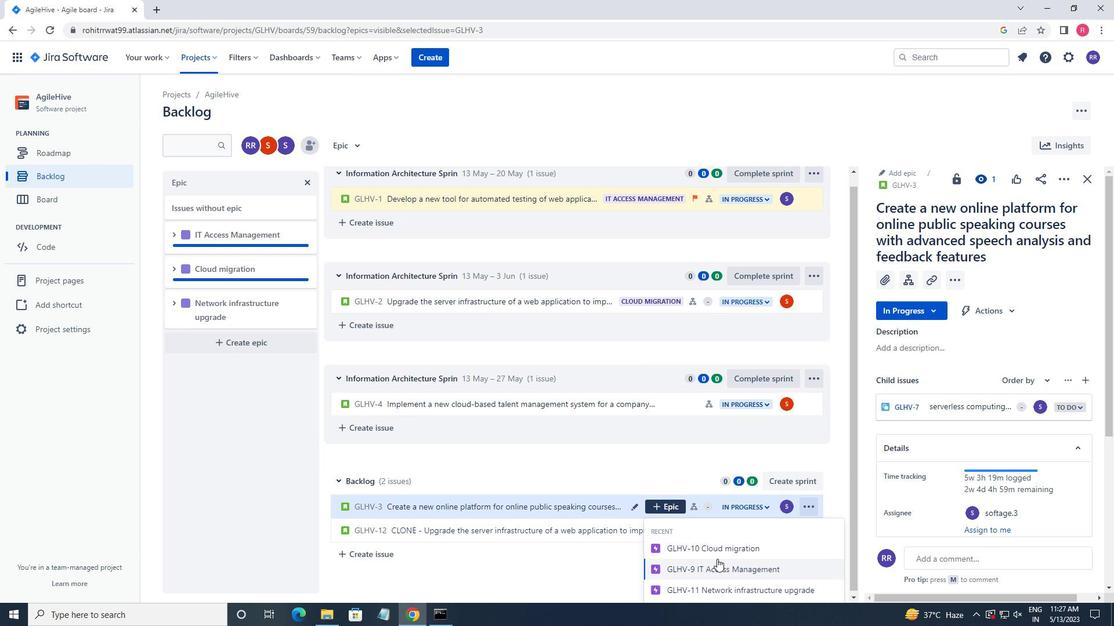 
Action: Mouse scrolled (714, 550) with delta (0, 0)
Screenshot: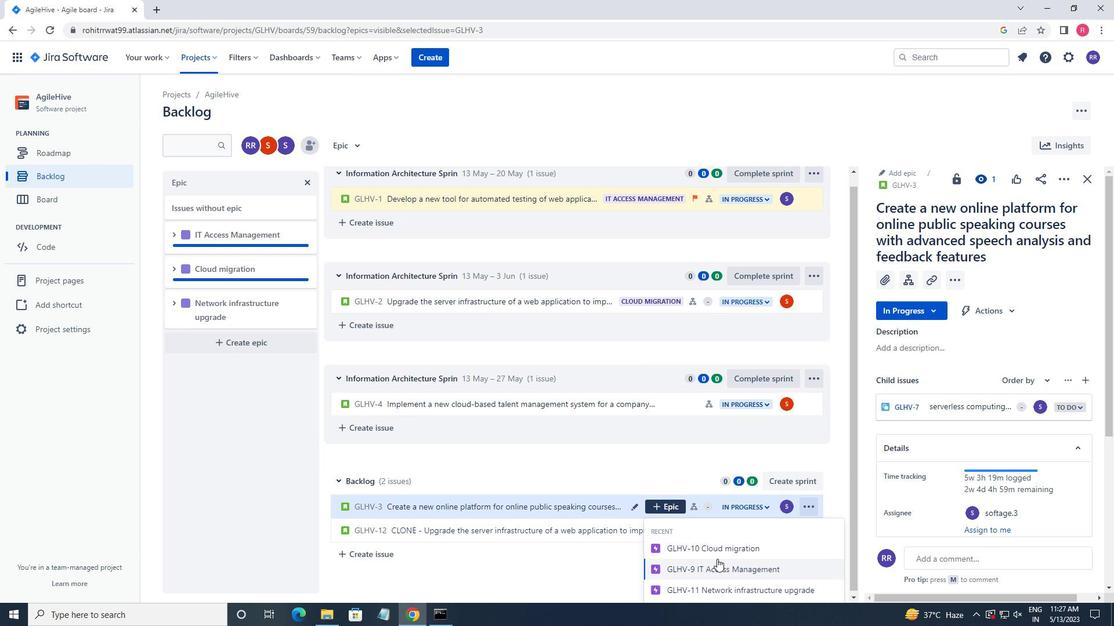 
Action: Mouse moved to (714, 588)
Screenshot: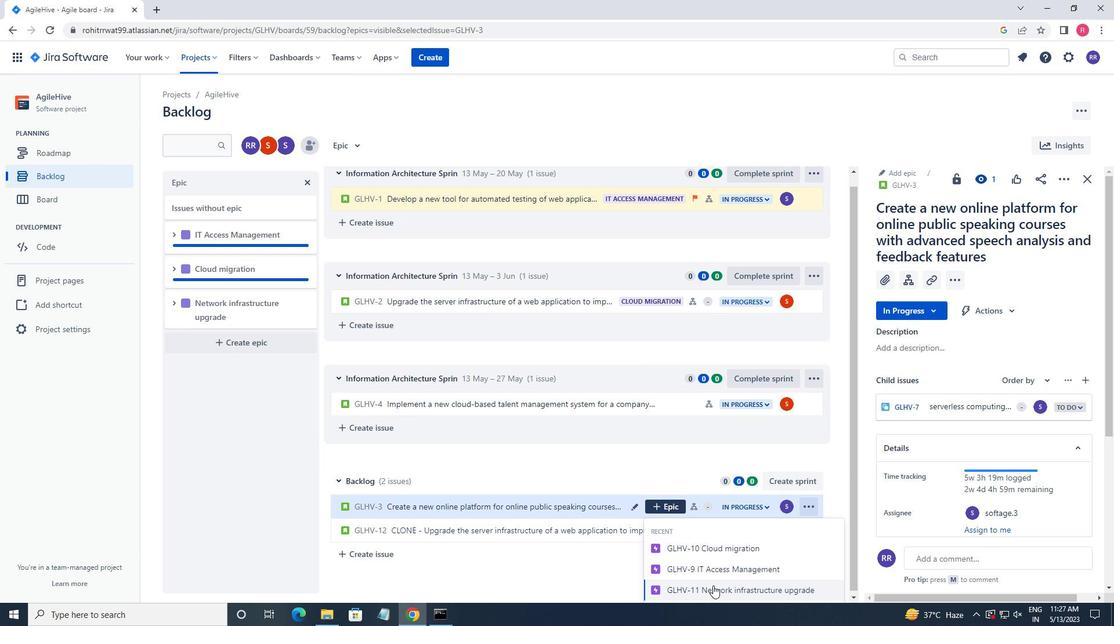 
Action: Mouse pressed left at (714, 588)
Screenshot: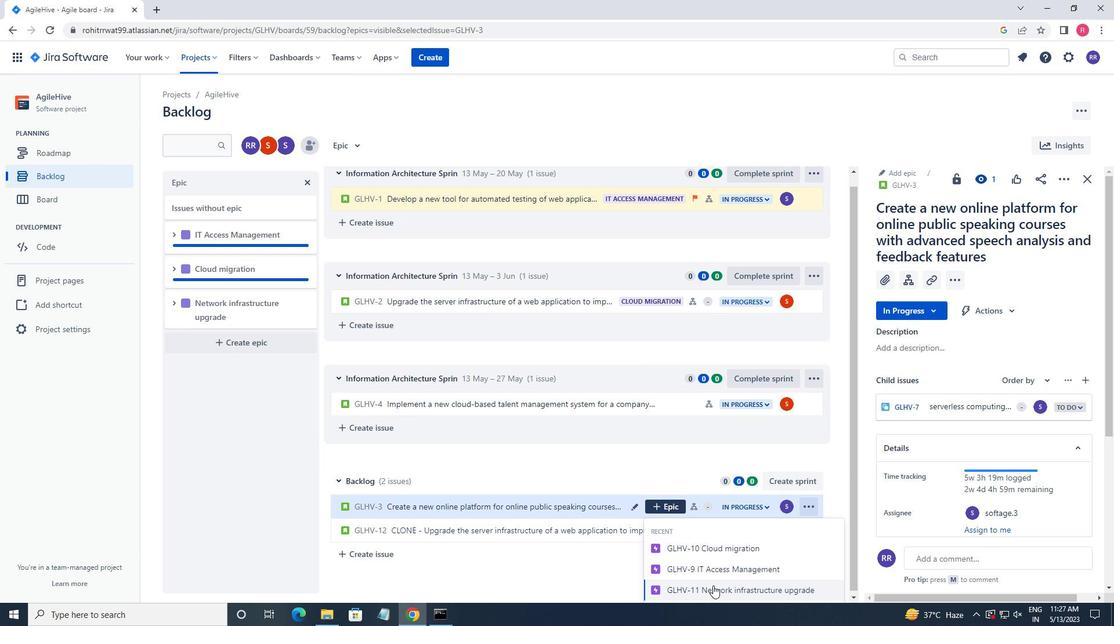 
Action: Mouse moved to (704, 545)
Screenshot: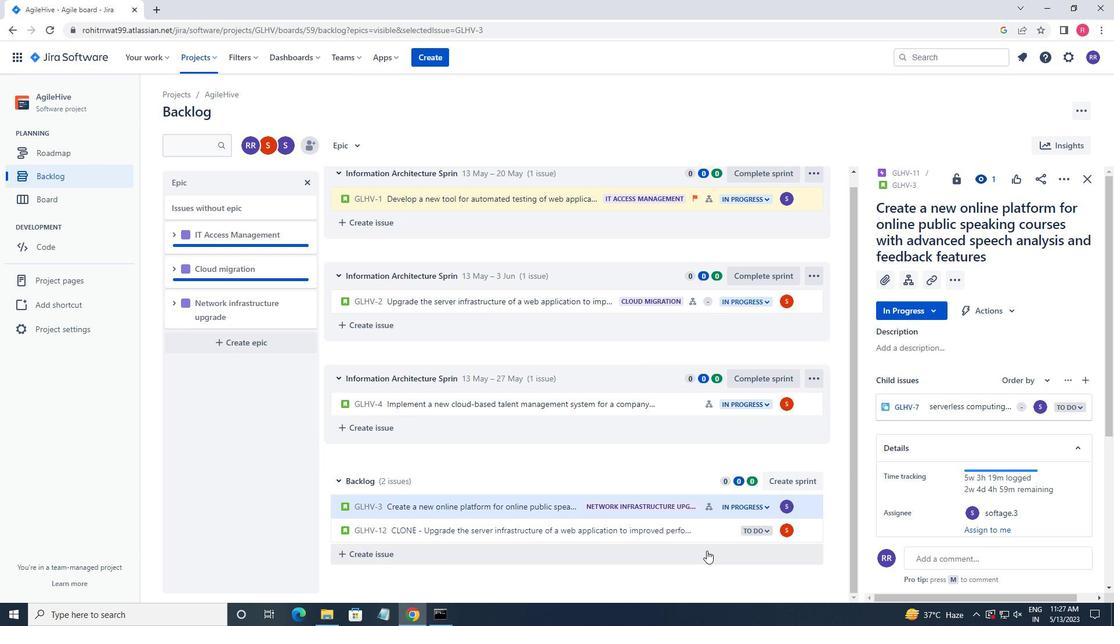 
Action: Mouse scrolled (704, 545) with delta (0, 0)
Screenshot: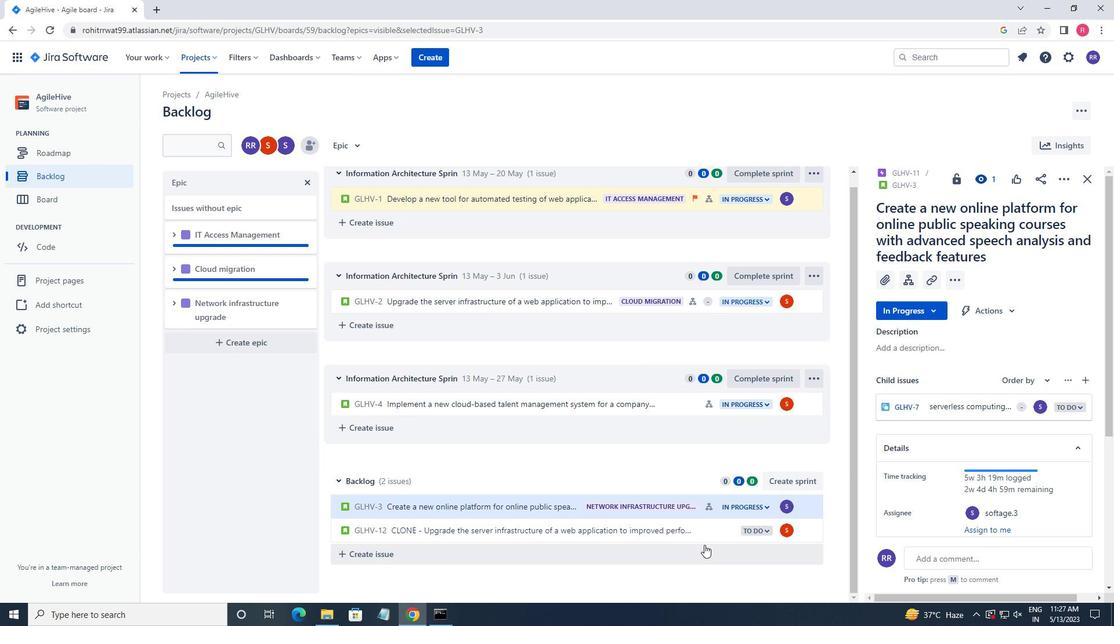 
Action: Mouse scrolled (704, 545) with delta (0, 0)
Screenshot: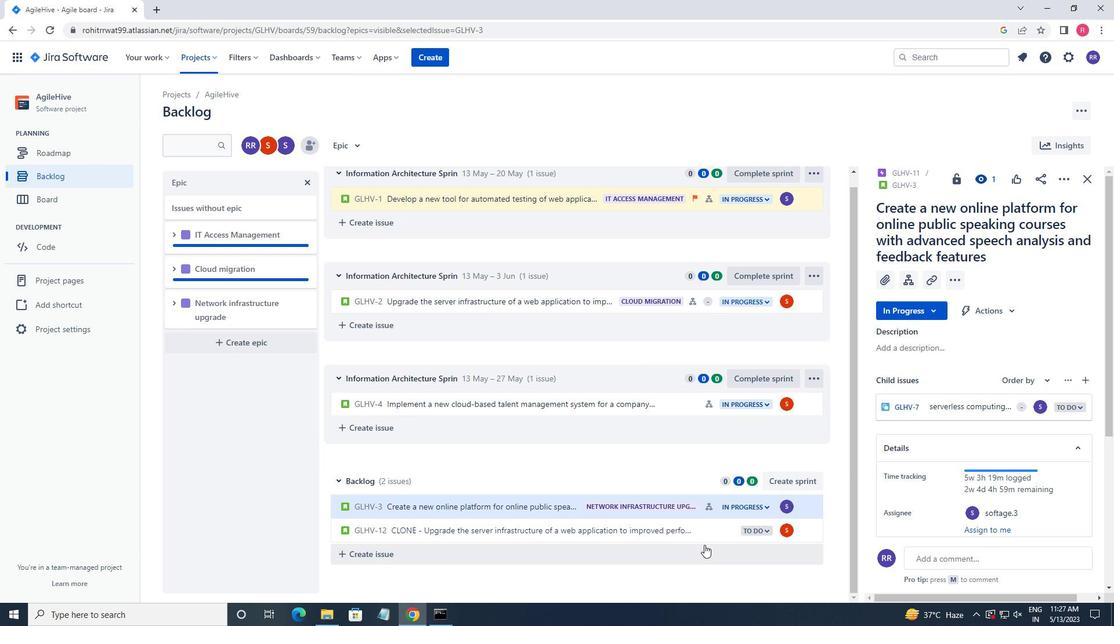 
Action: Mouse moved to (615, 412)
Screenshot: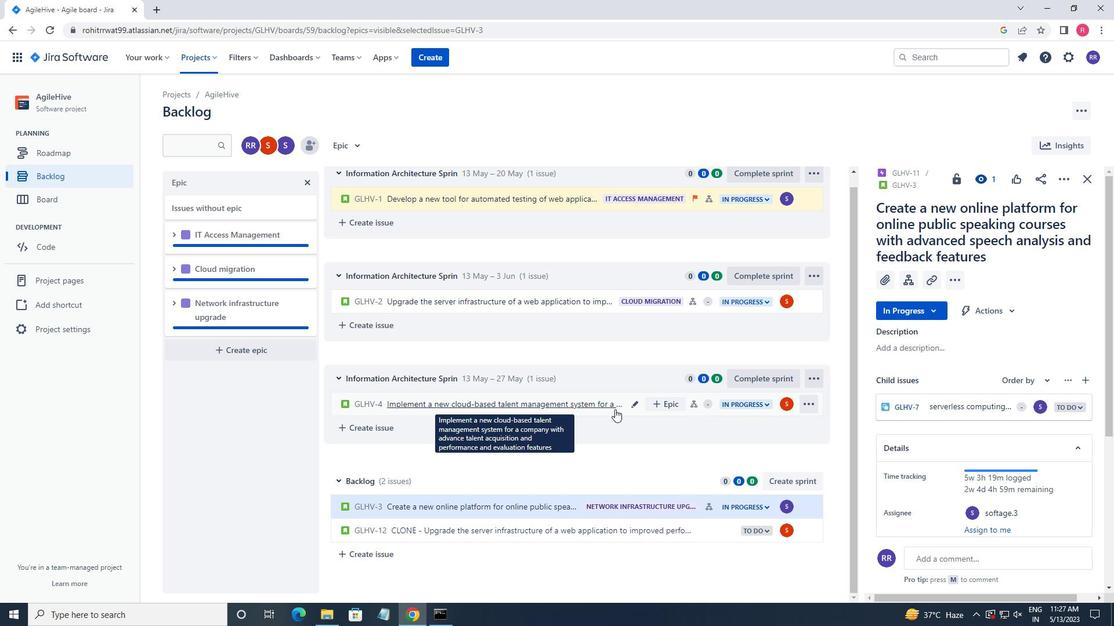 
Action: Mouse pressed left at (615, 412)
Screenshot: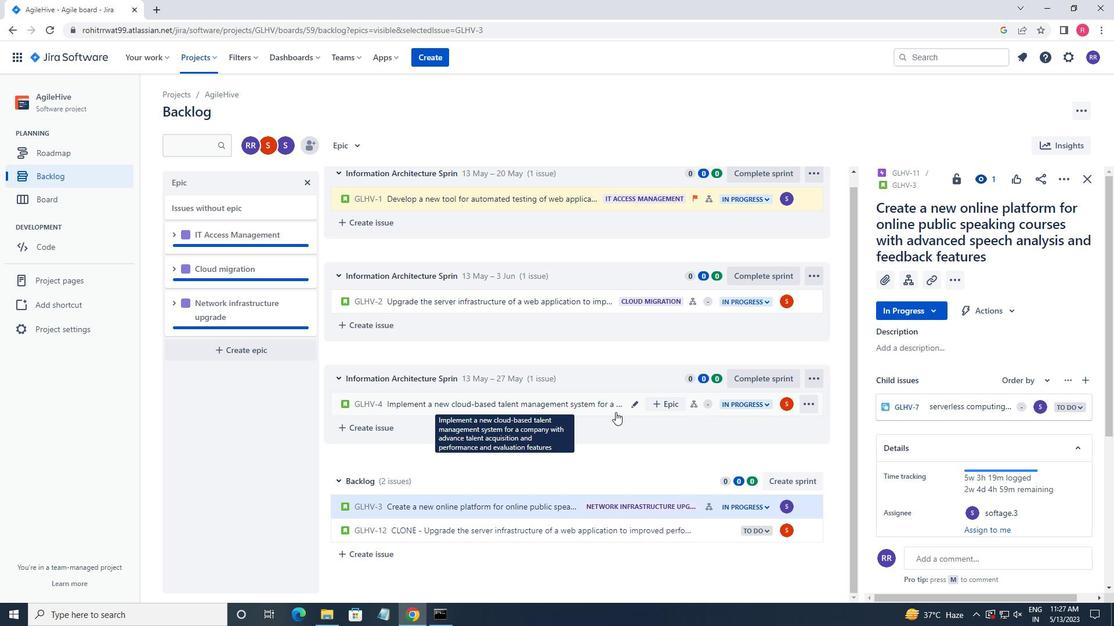 
Action: Mouse moved to (1061, 178)
Screenshot: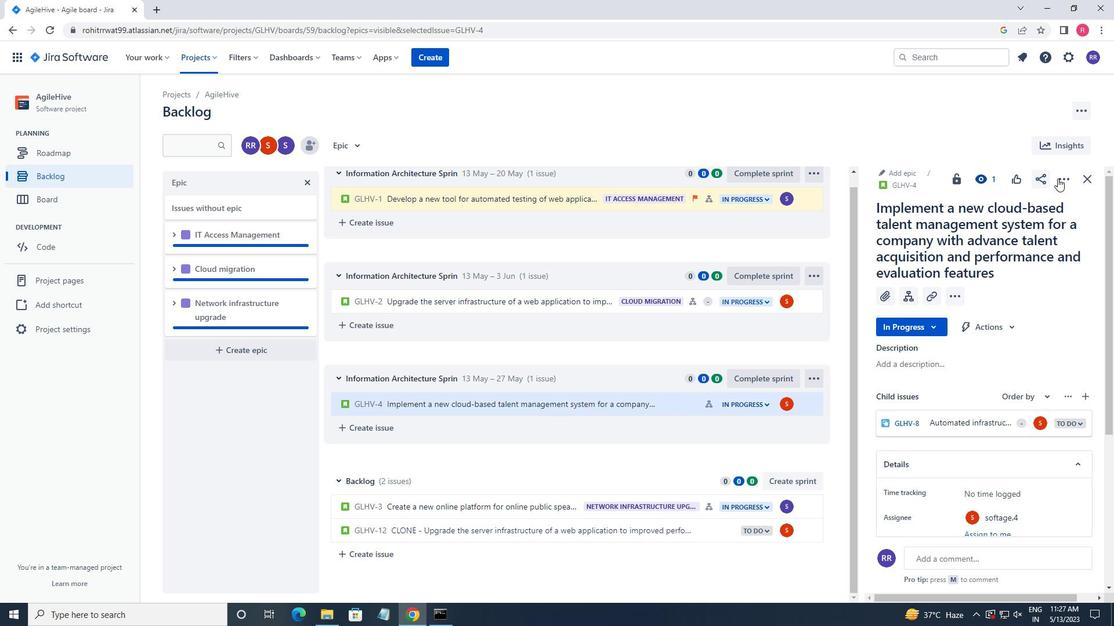 
Action: Mouse pressed left at (1061, 178)
Screenshot: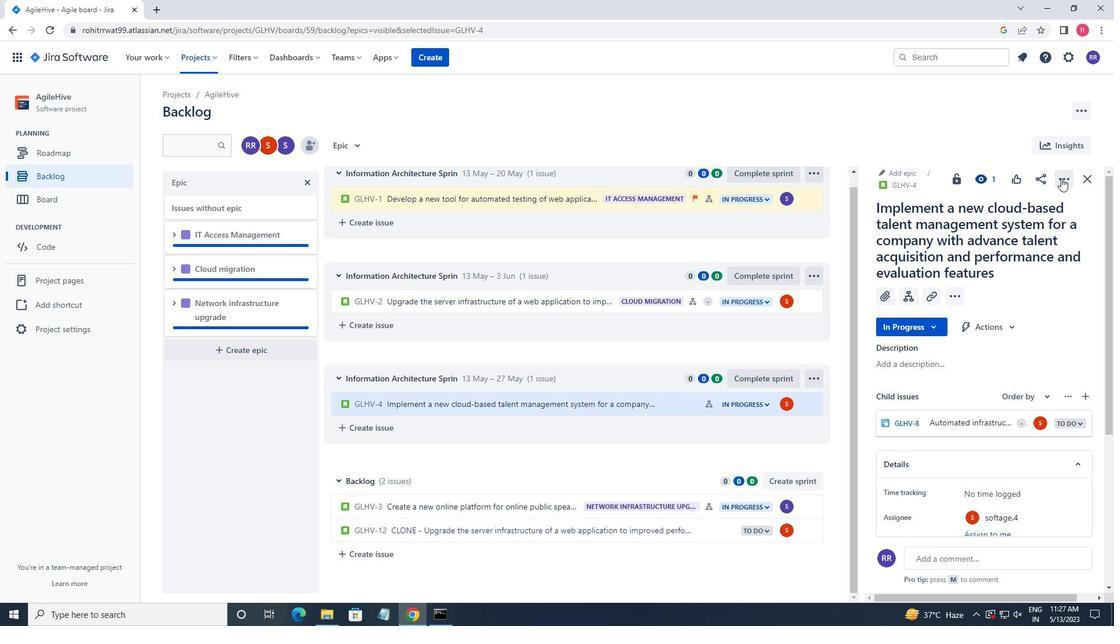 
Action: Mouse moved to (1015, 218)
Screenshot: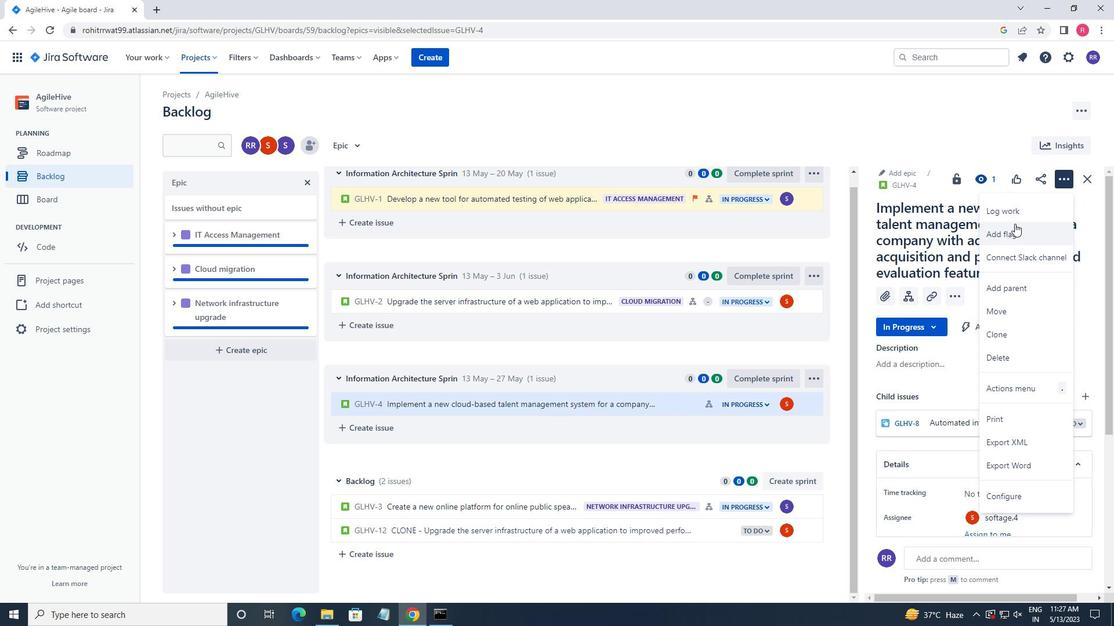 
Action: Mouse pressed left at (1015, 218)
Screenshot: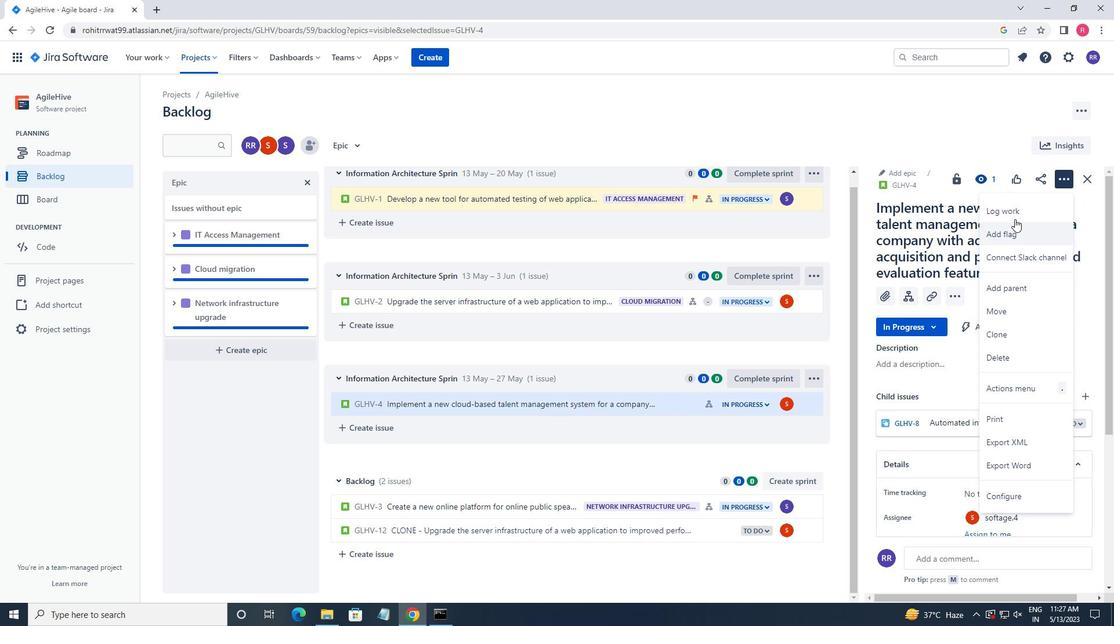 
Action: Mouse moved to (506, 258)
Screenshot: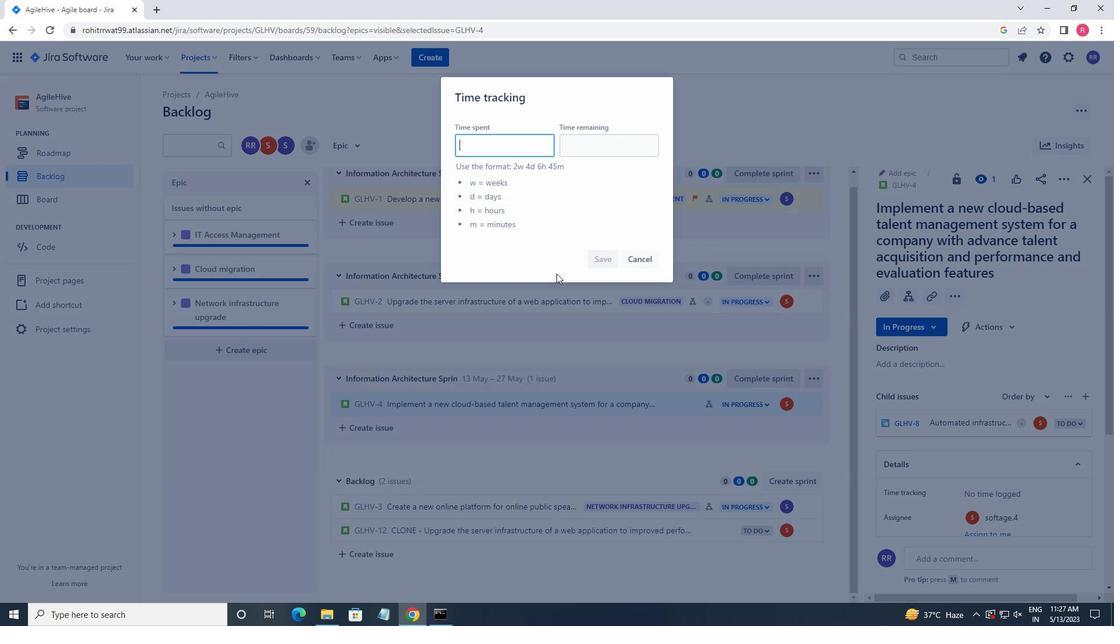 
Action: Key pressed 5w<Key.space>5d<Key.space>6h<Key.space>57m<Key.tab>3w<Key.space>3d<Key.space>6h<Key.space>51m
Screenshot: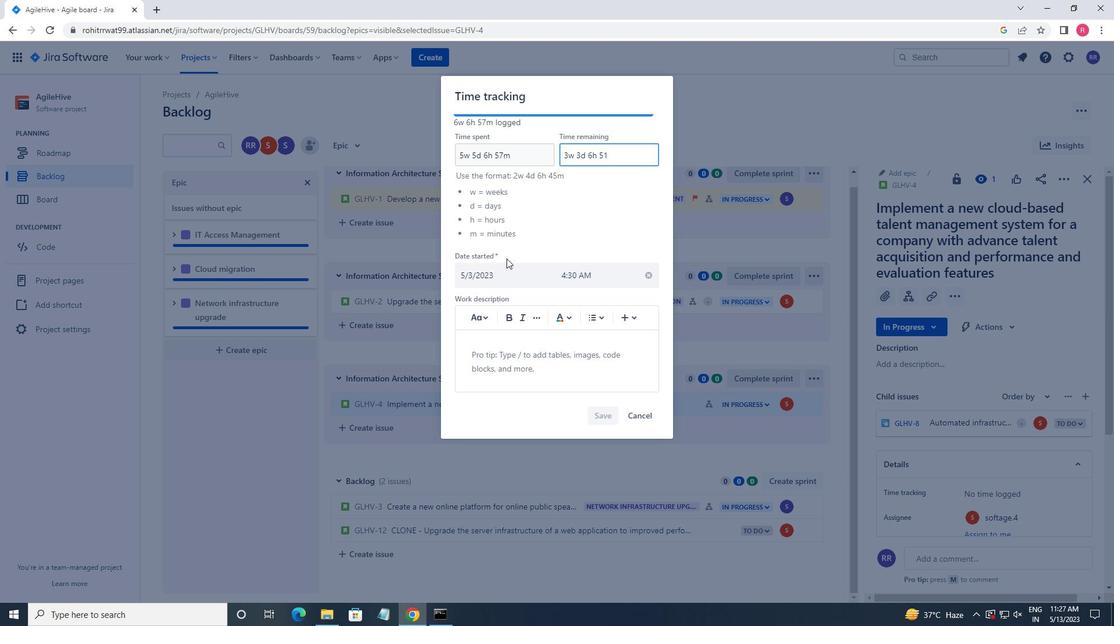 
Action: Mouse moved to (612, 410)
Screenshot: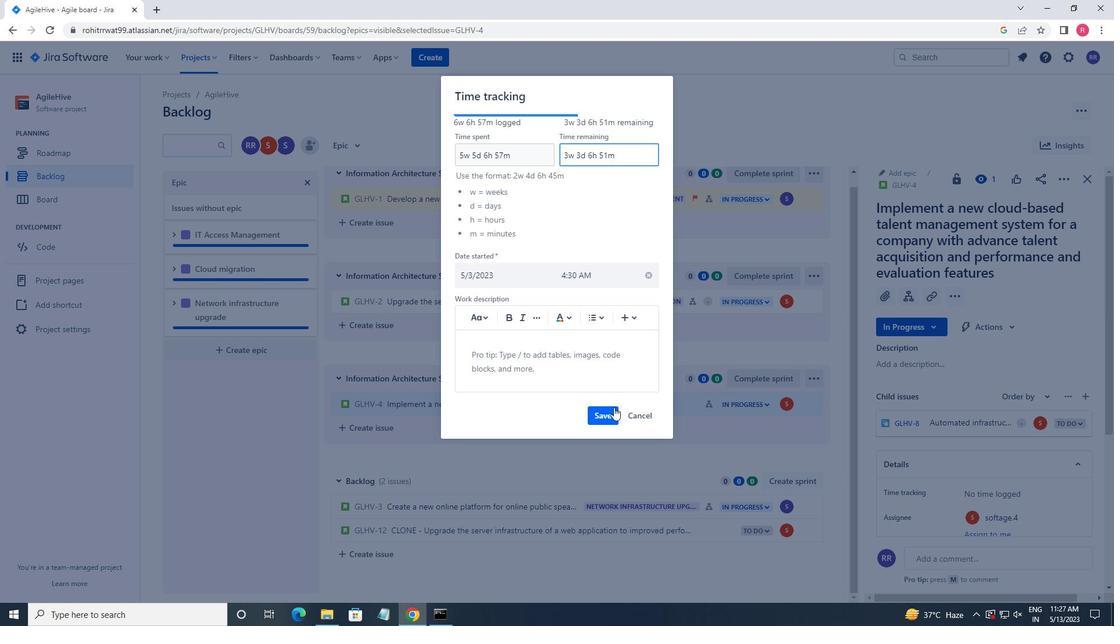 
Action: Mouse pressed left at (612, 410)
Screenshot: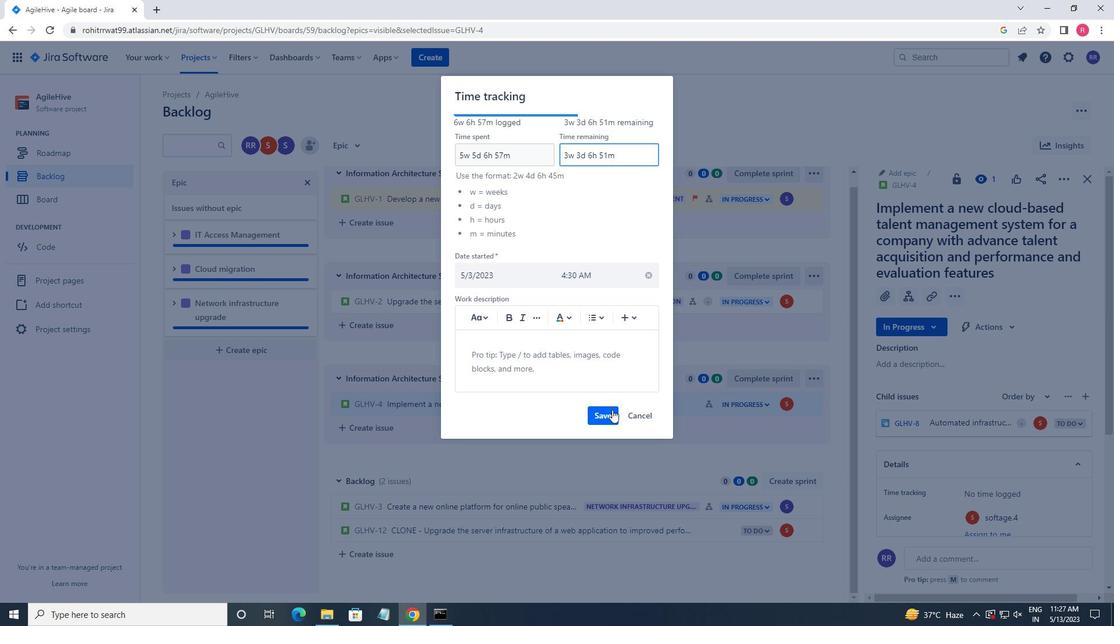 
Action: Mouse moved to (806, 402)
Screenshot: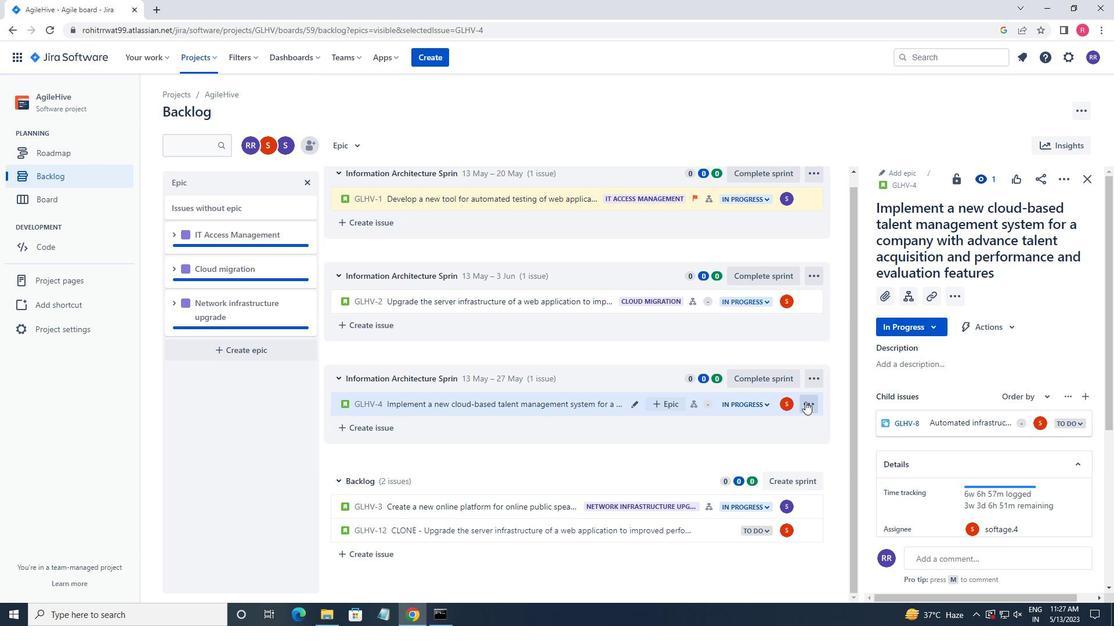 
Action: Mouse pressed left at (806, 402)
Screenshot: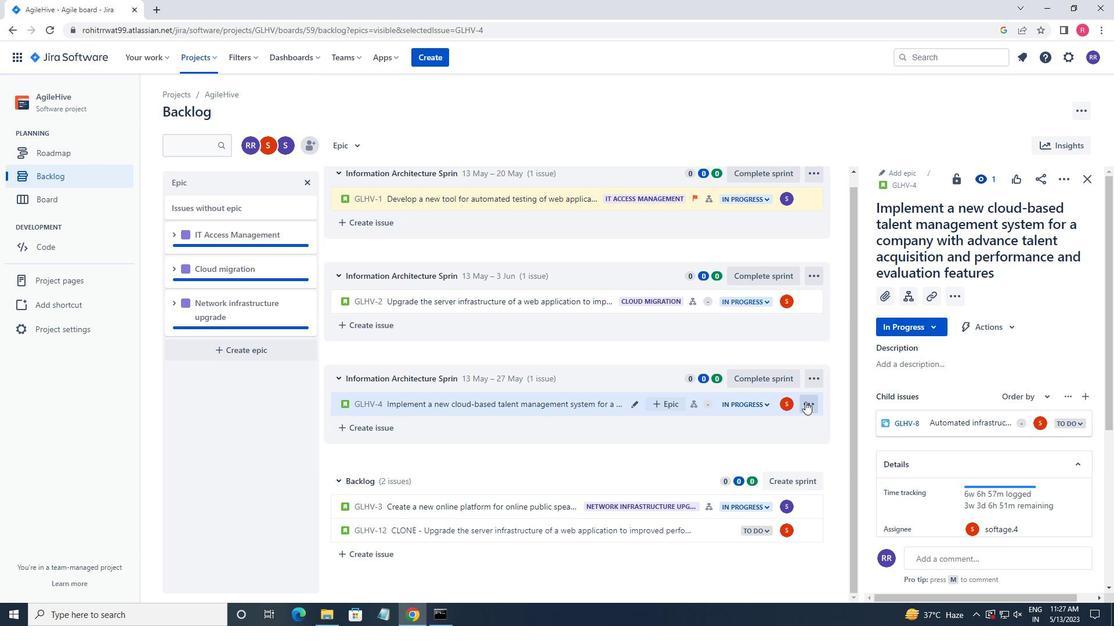 
Action: Mouse moved to (753, 382)
Screenshot: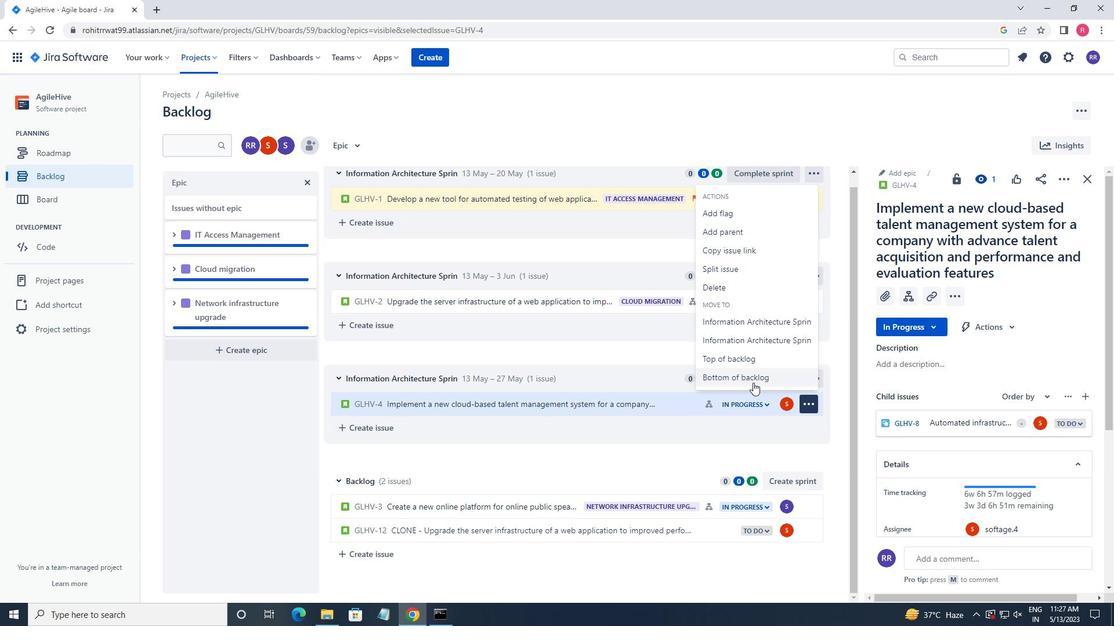 
Action: Mouse pressed left at (753, 382)
Screenshot: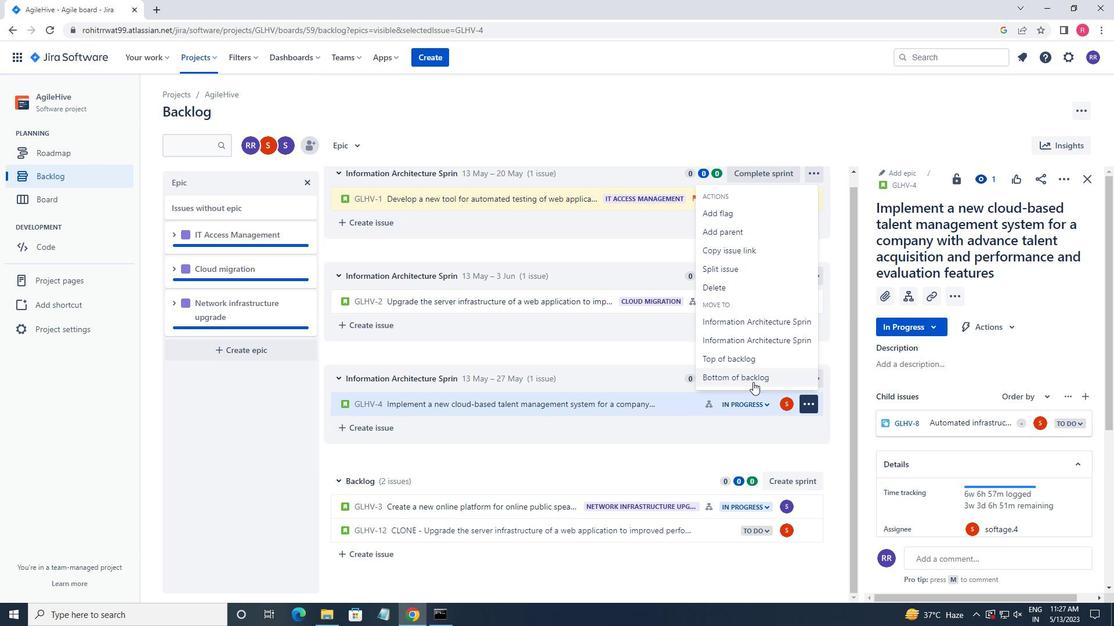 
Action: Mouse moved to (594, 193)
Screenshot: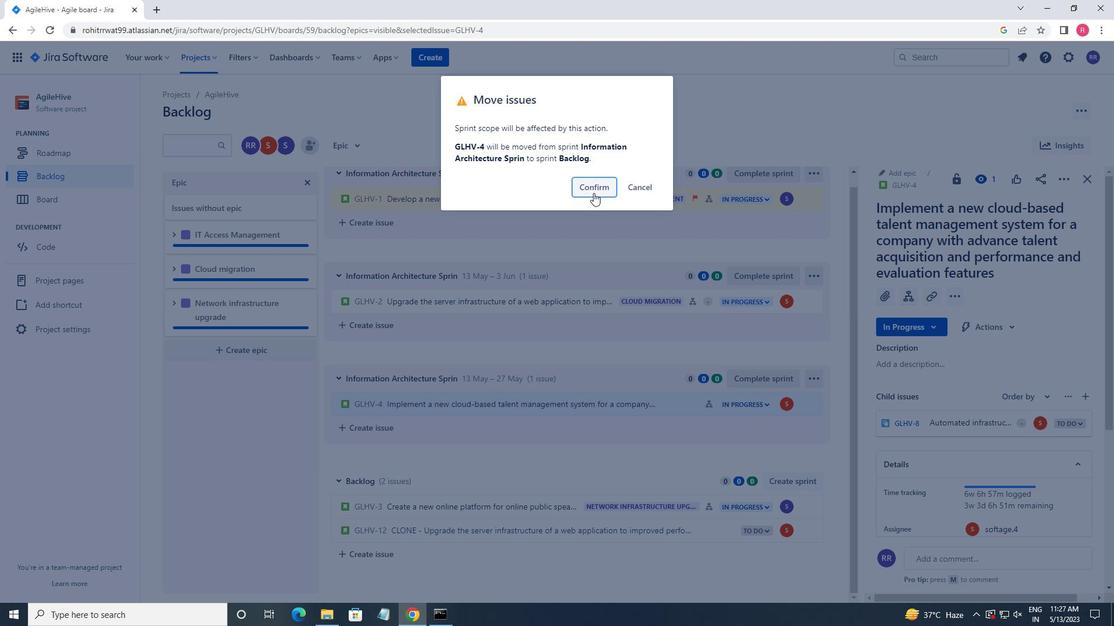 
Action: Mouse pressed left at (594, 193)
Screenshot: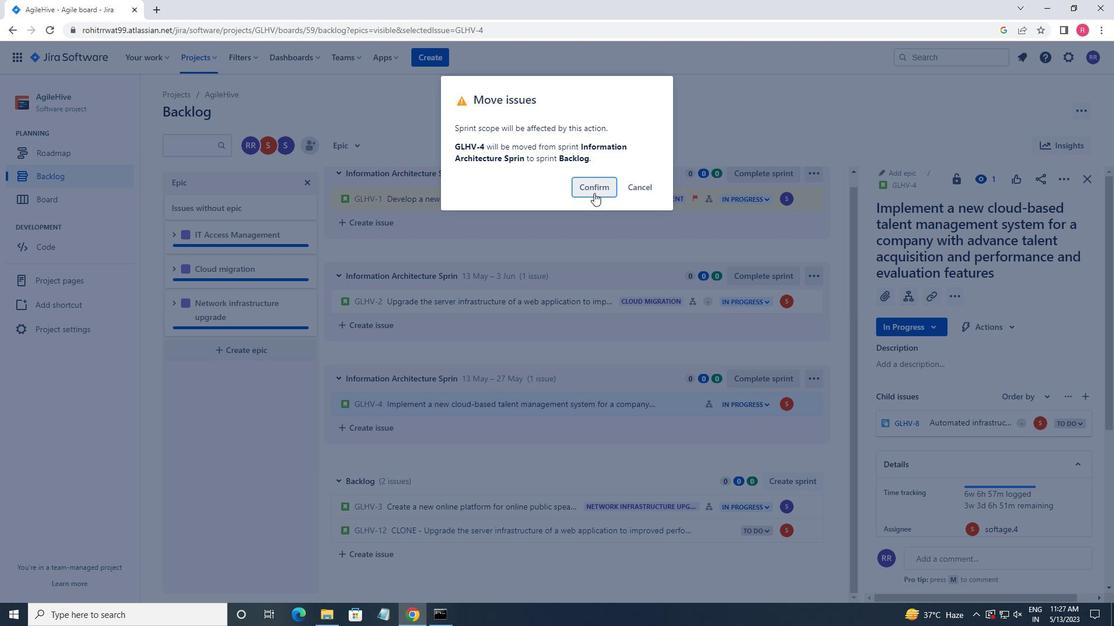 
Action: Mouse moved to (621, 437)
Screenshot: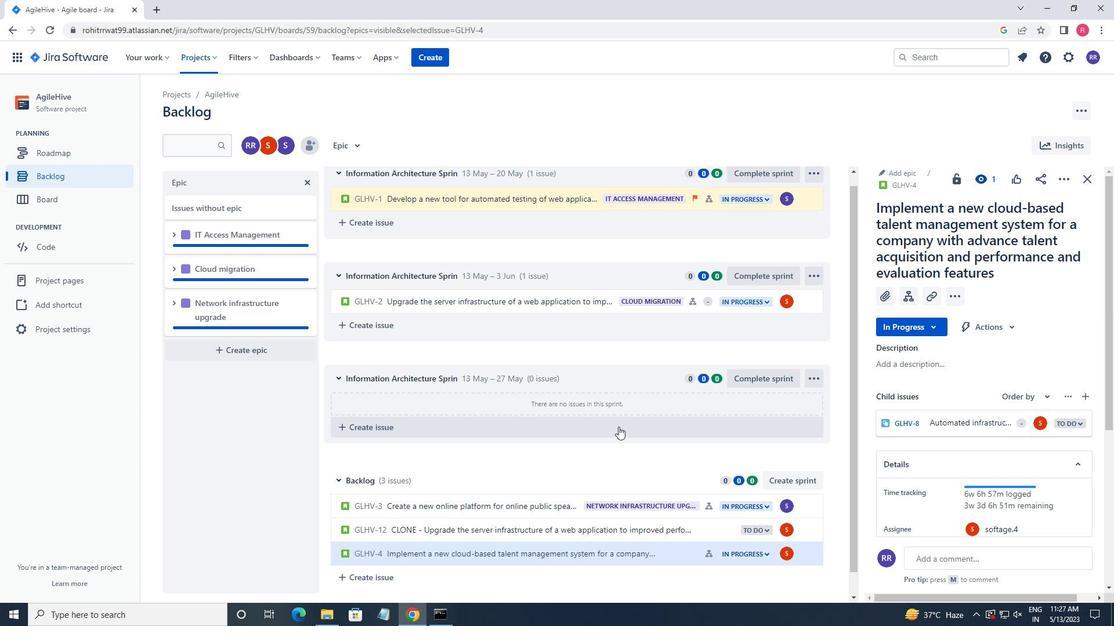 
Action: Mouse scrolled (621, 436) with delta (0, 0)
Screenshot: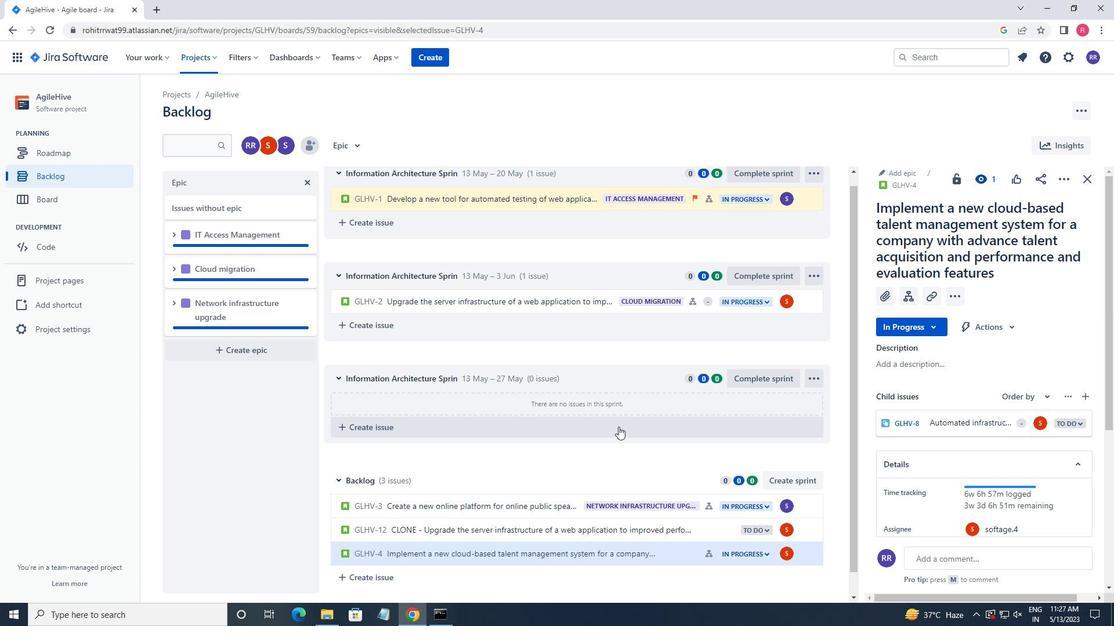 
Action: Mouse moved to (621, 438)
Screenshot: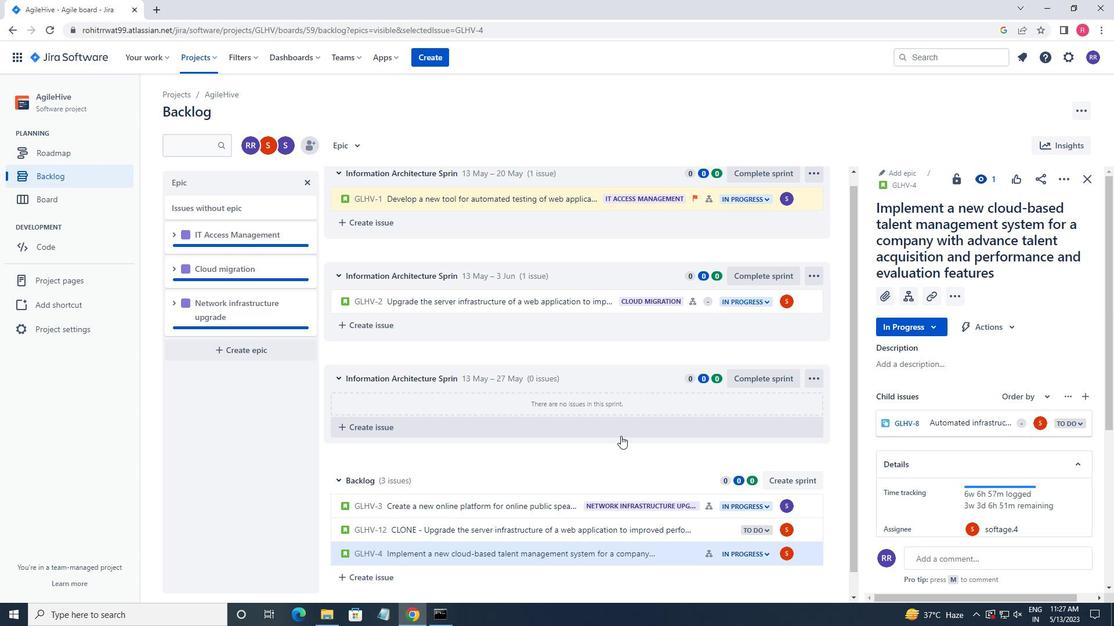 
Action: Mouse scrolled (621, 438) with delta (0, 0)
Screenshot: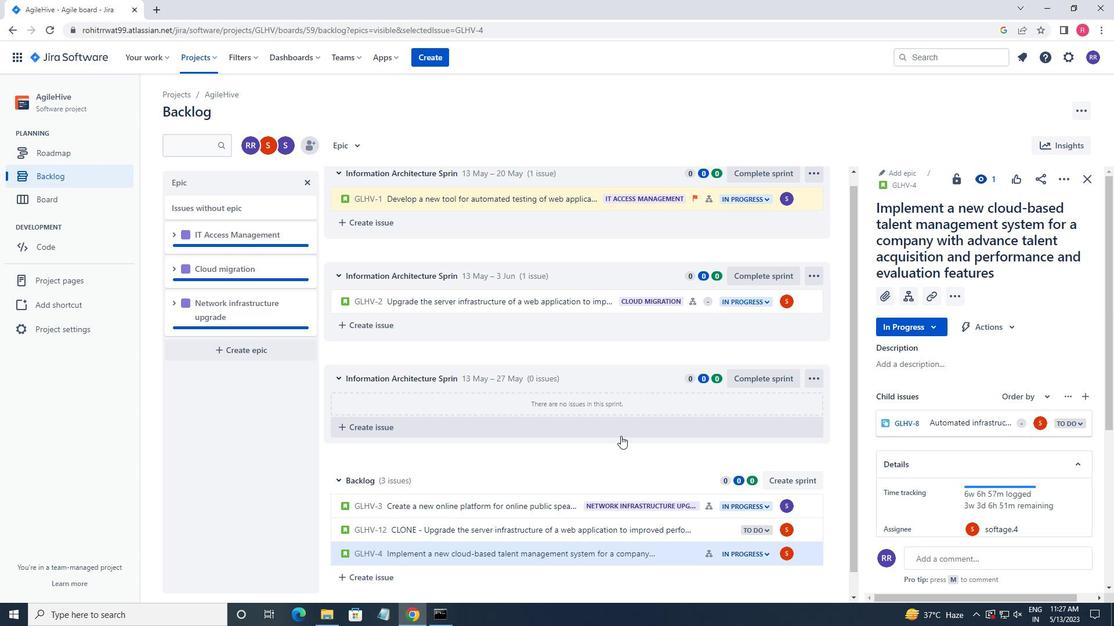 
Action: Mouse moved to (622, 441)
Screenshot: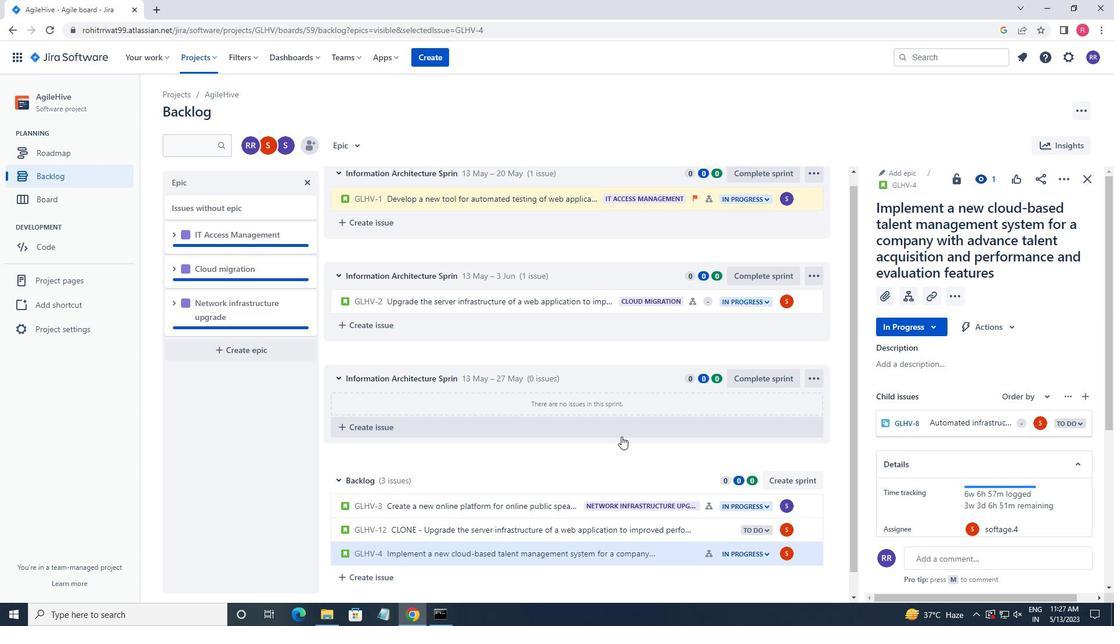 
Action: Mouse scrolled (622, 441) with delta (0, 0)
Screenshot: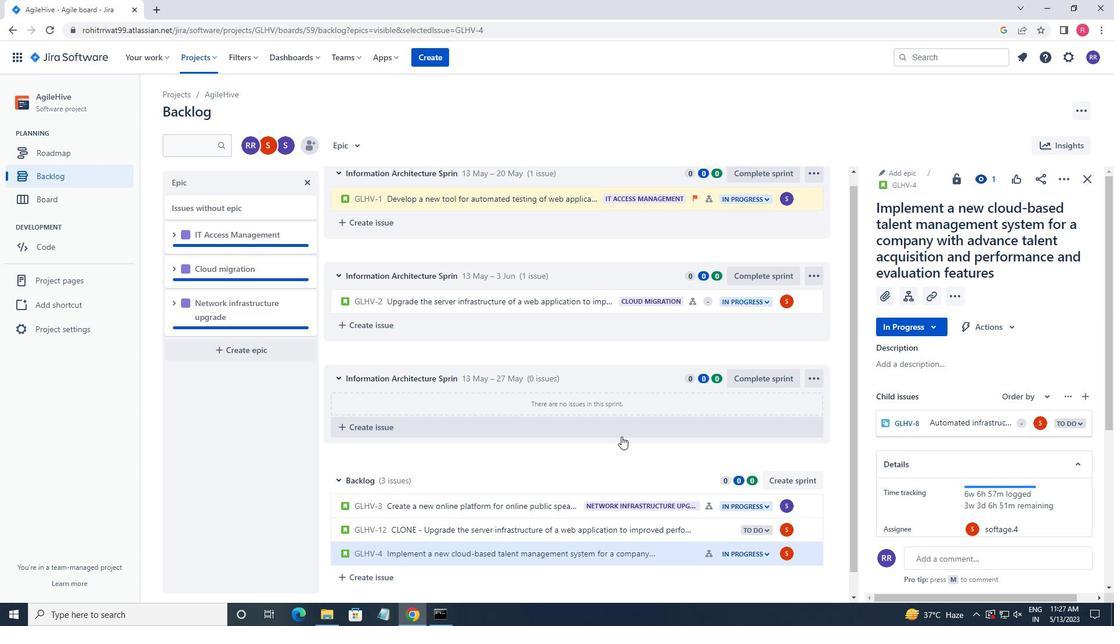 
Action: Mouse moved to (671, 526)
Screenshot: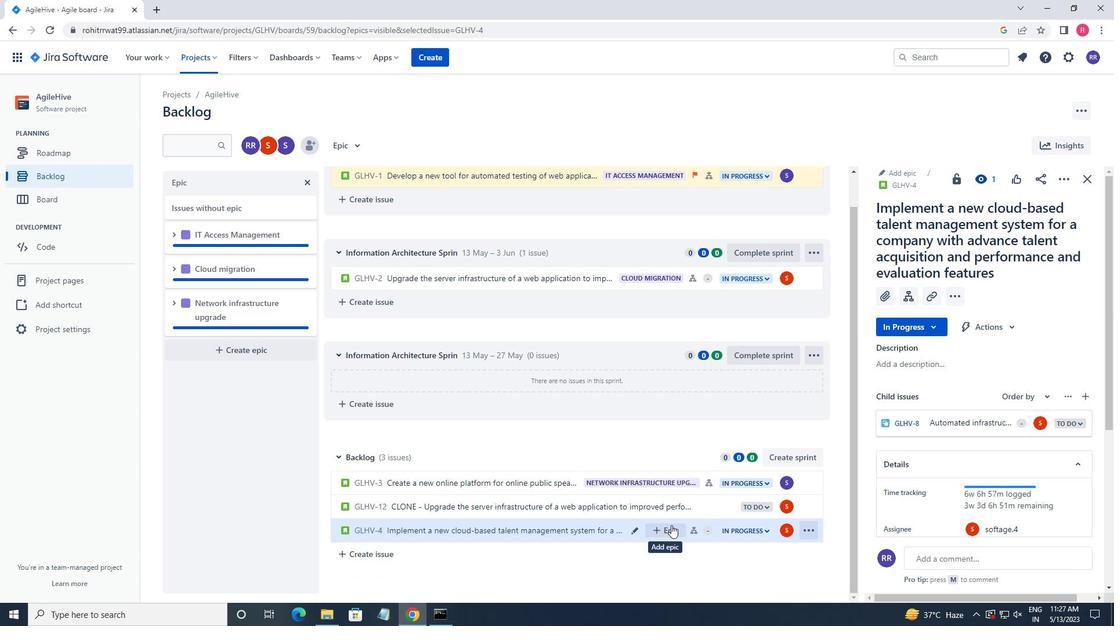 
Action: Mouse pressed left at (671, 526)
Screenshot: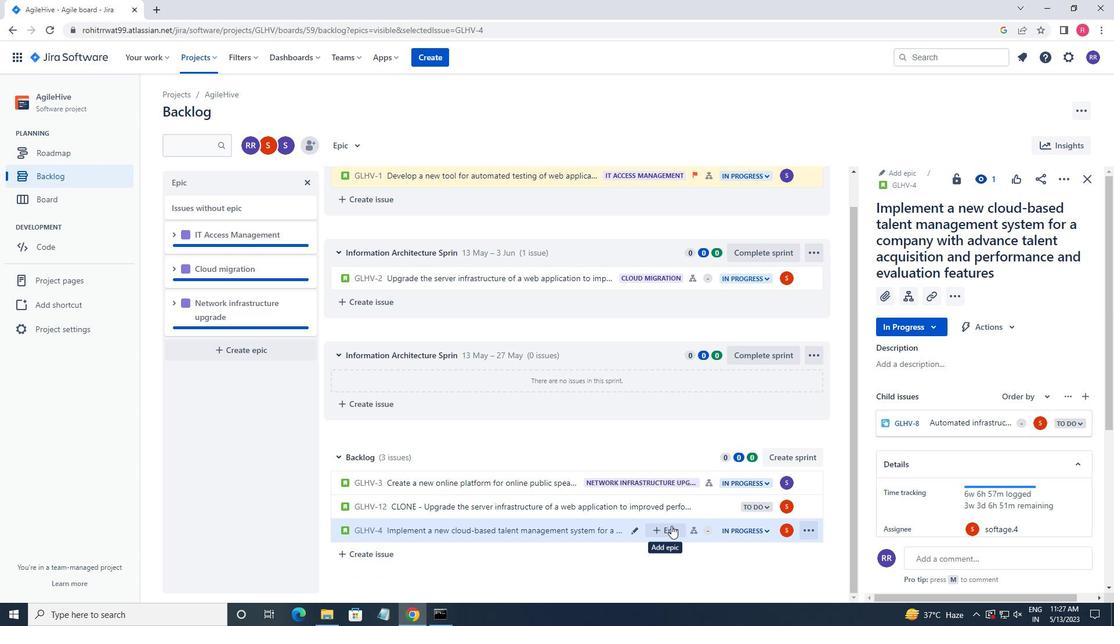 
Action: Mouse moved to (669, 522)
Screenshot: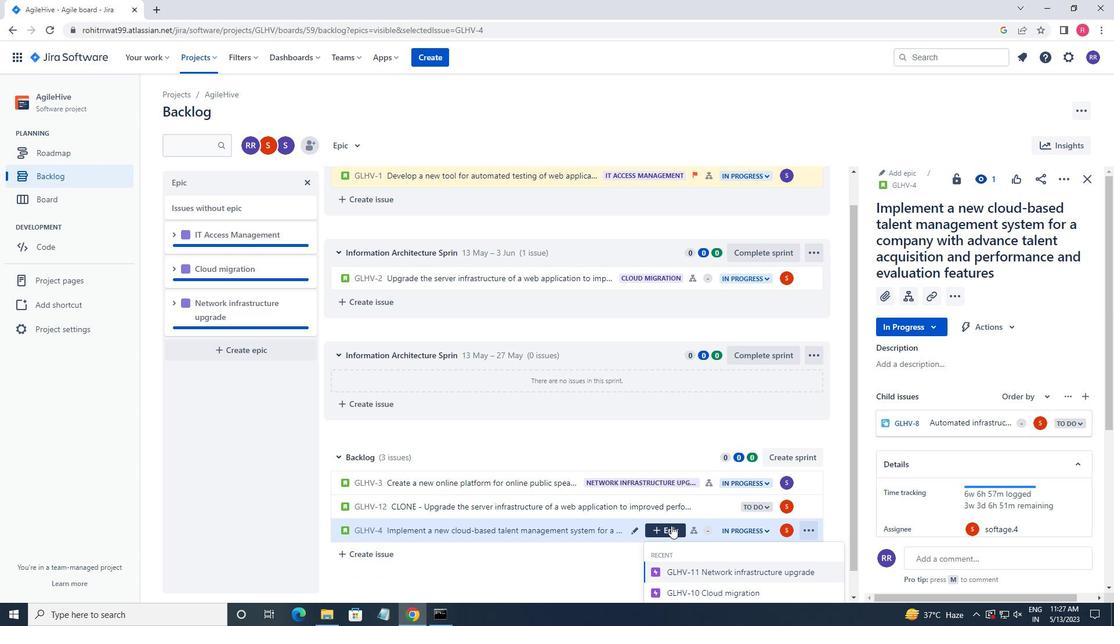 
Action: Mouse scrolled (669, 521) with delta (0, 0)
Screenshot: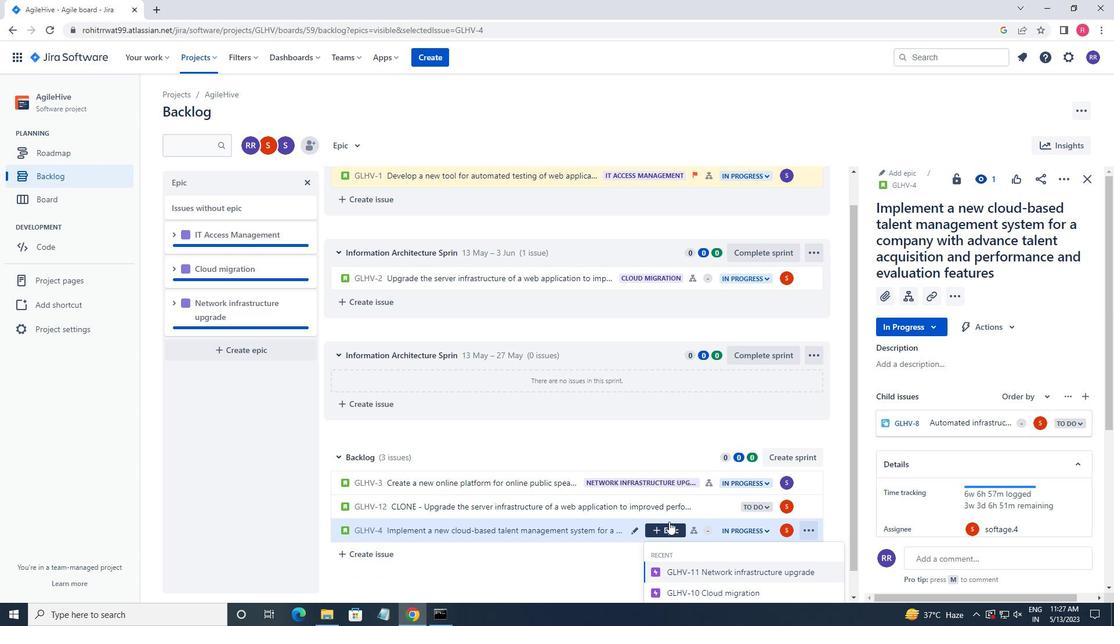 
Action: Mouse scrolled (669, 521) with delta (0, 0)
Screenshot: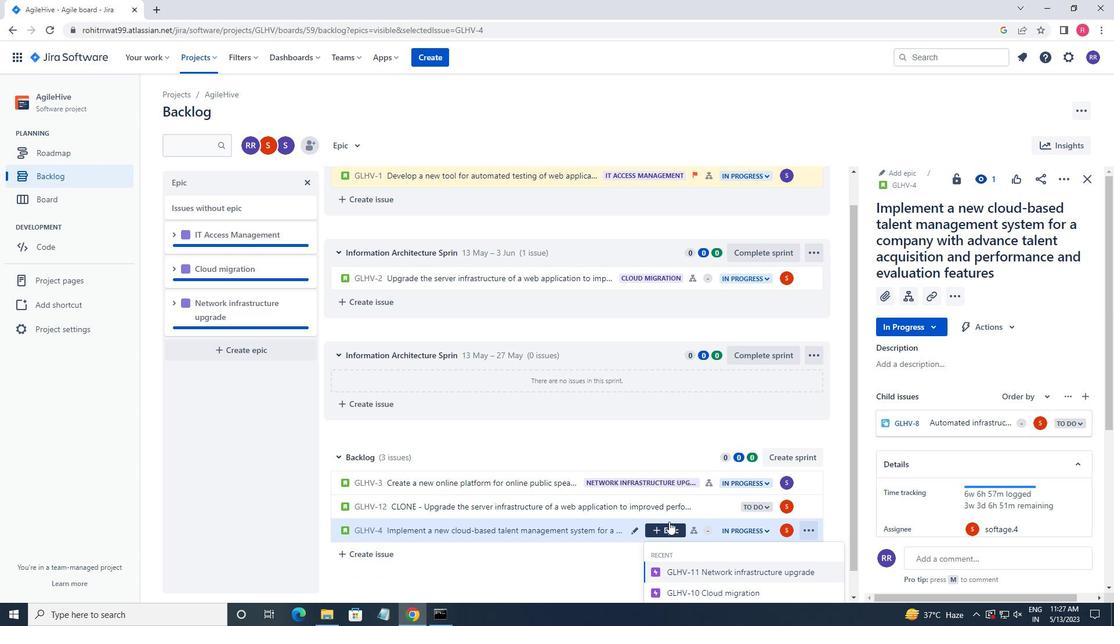 
Action: Mouse scrolled (669, 521) with delta (0, 0)
Screenshot: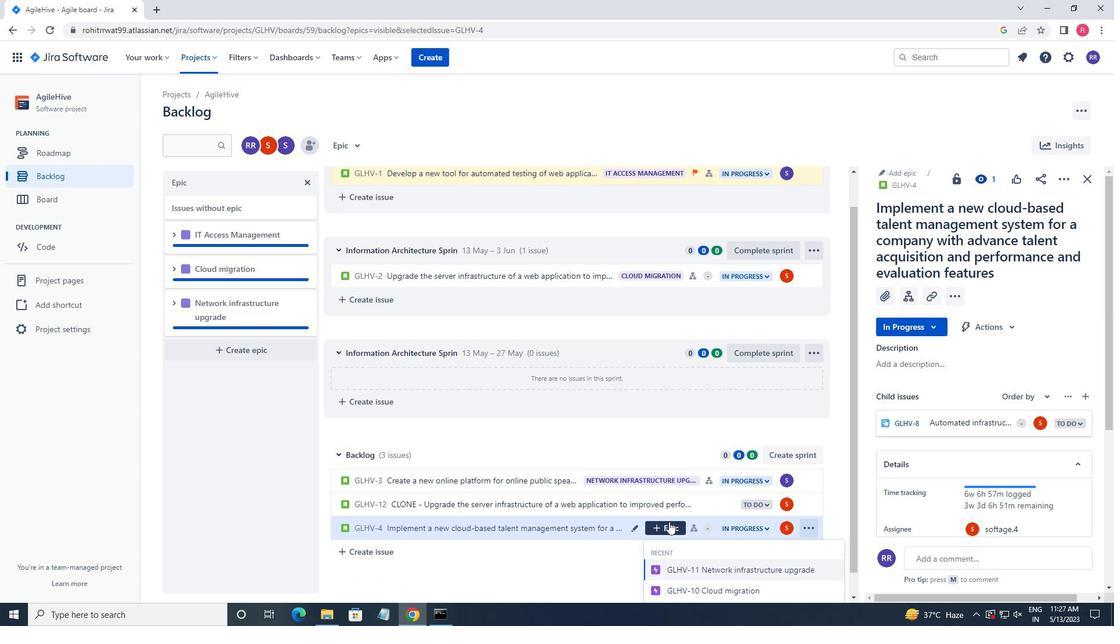 
Action: Mouse moved to (669, 522)
Screenshot: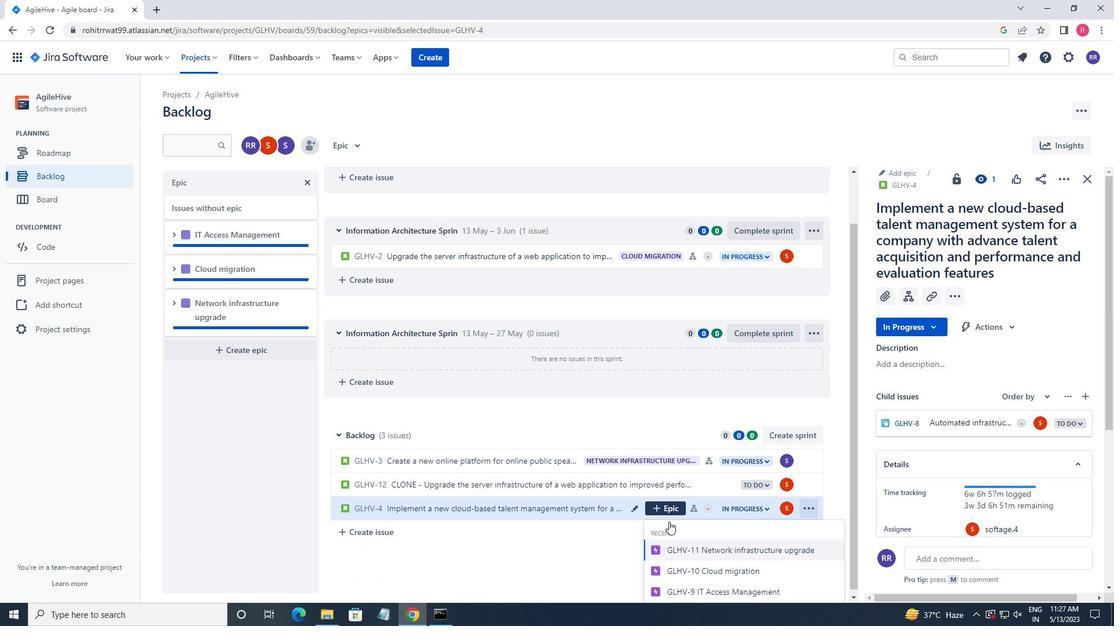 
Action: Mouse scrolled (669, 521) with delta (0, 0)
Screenshot: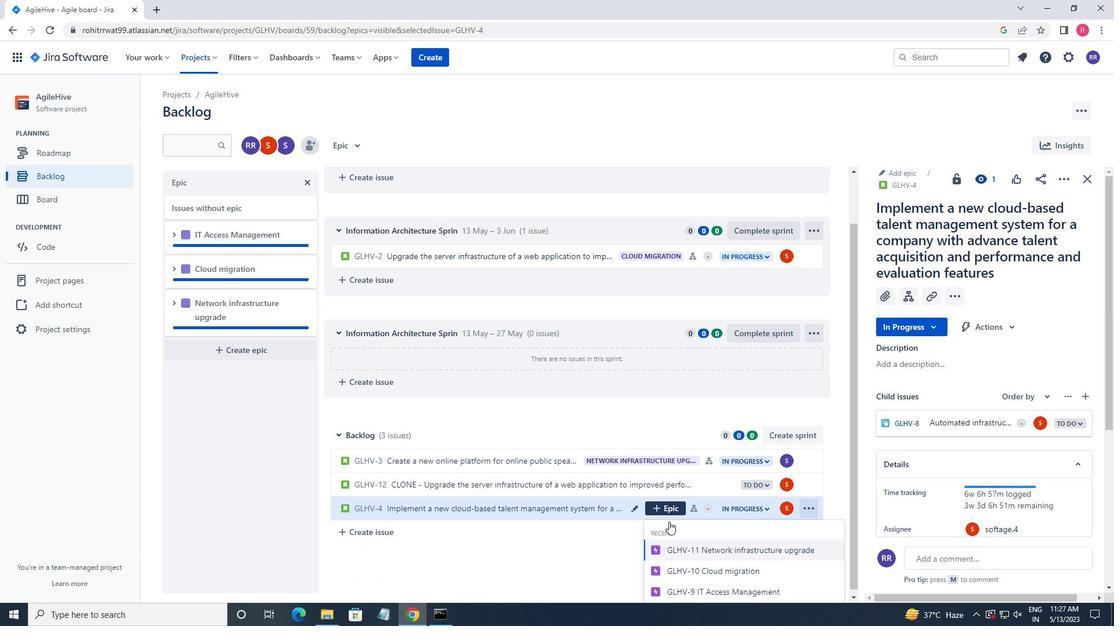 
Action: Mouse moved to (701, 584)
Screenshot: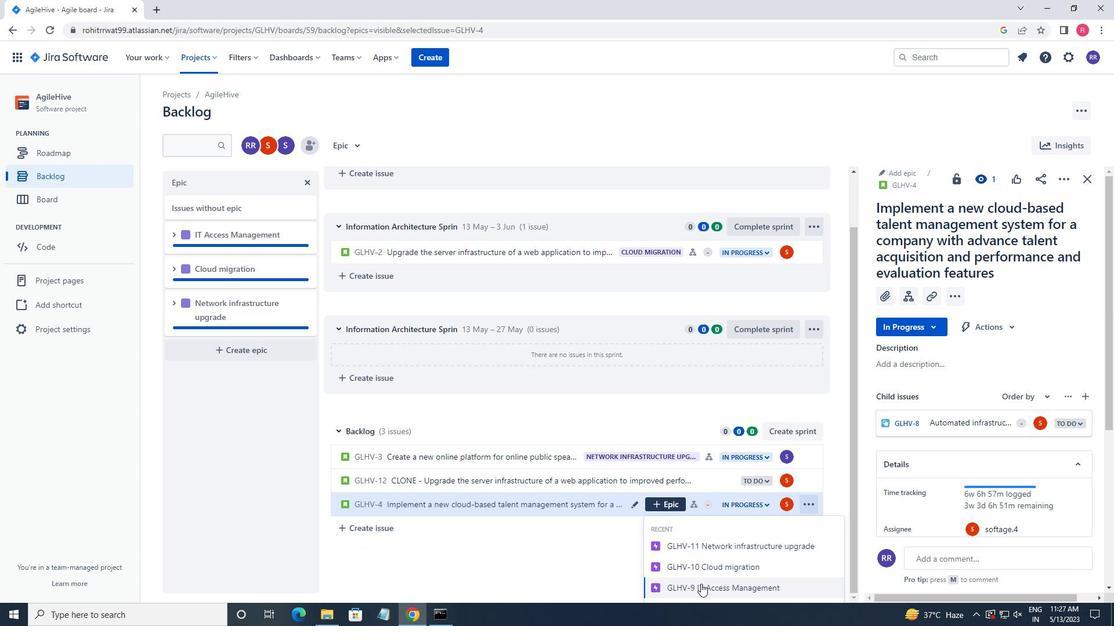 
Action: Mouse pressed left at (701, 584)
Screenshot: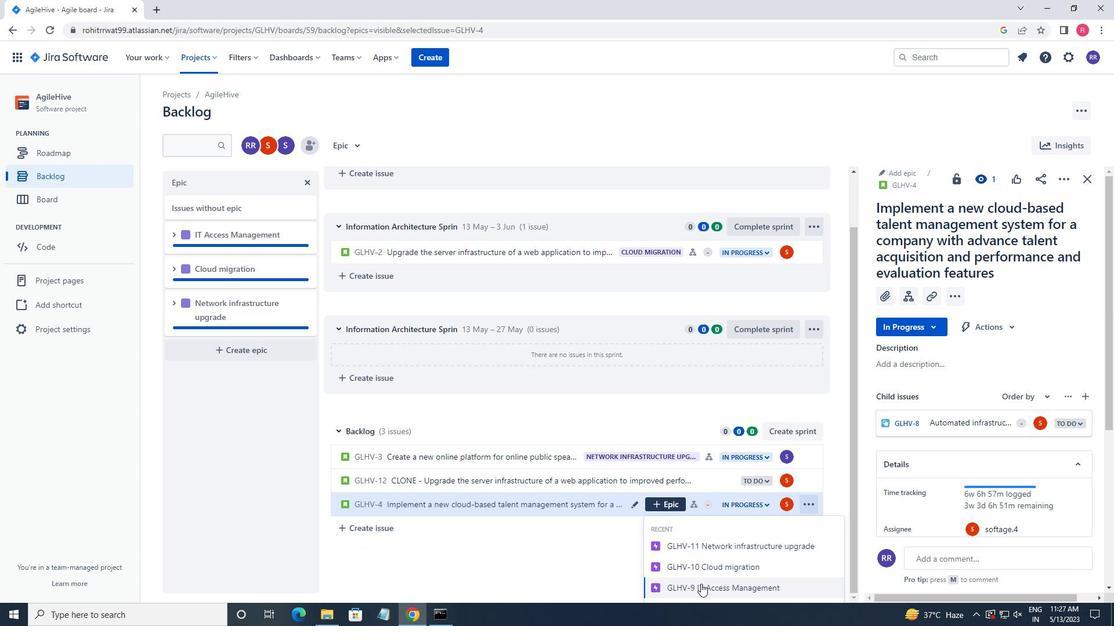 
Action: Mouse moved to (704, 582)
Screenshot: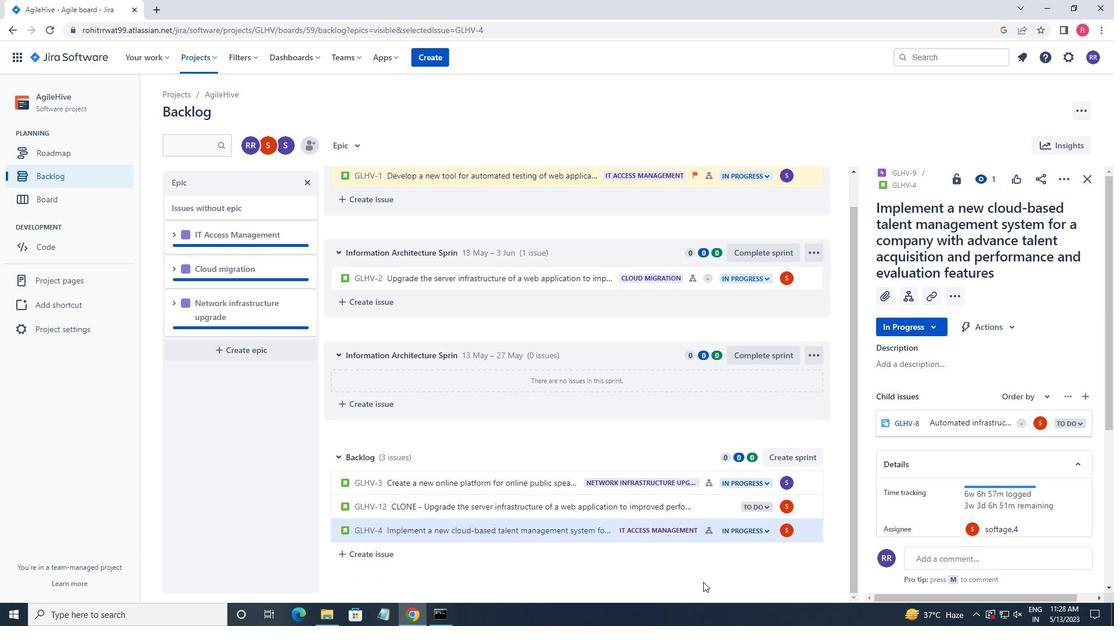 
